 Task: Search one way flight ticket for 4 adults, 2 children, 2 infants in seat and 1 infant on lap in premium economy from Oakland: Oakland International Airport to Rock Springs: Southwest Wyoming Regional Airport (rock Springs Sweetwater County Airport) on 8-5-2023. Choice of flights is JetBlue. Number of bags: 2 carry on bags. Price is upto 79000. Outbound departure time preference is 8:30.
Action: Mouse moved to (279, 118)
Screenshot: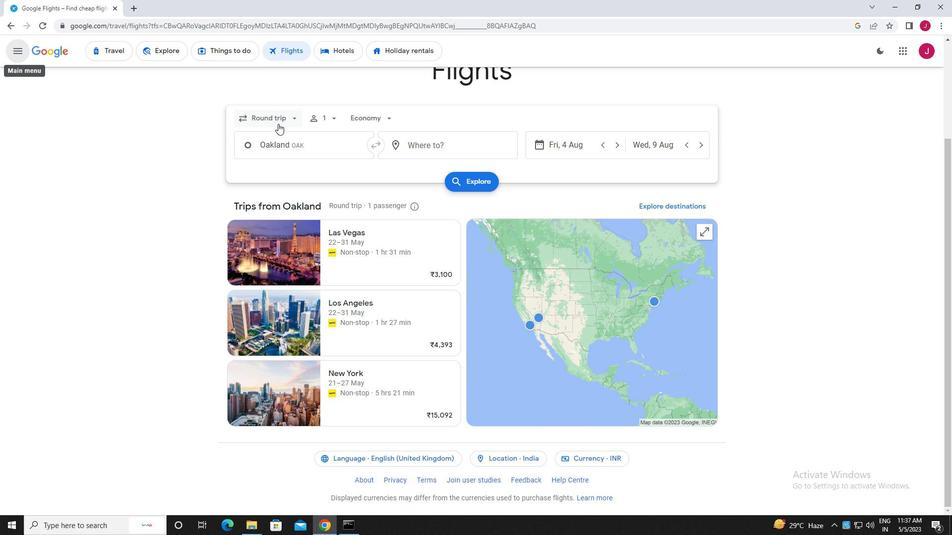 
Action: Mouse pressed left at (279, 118)
Screenshot: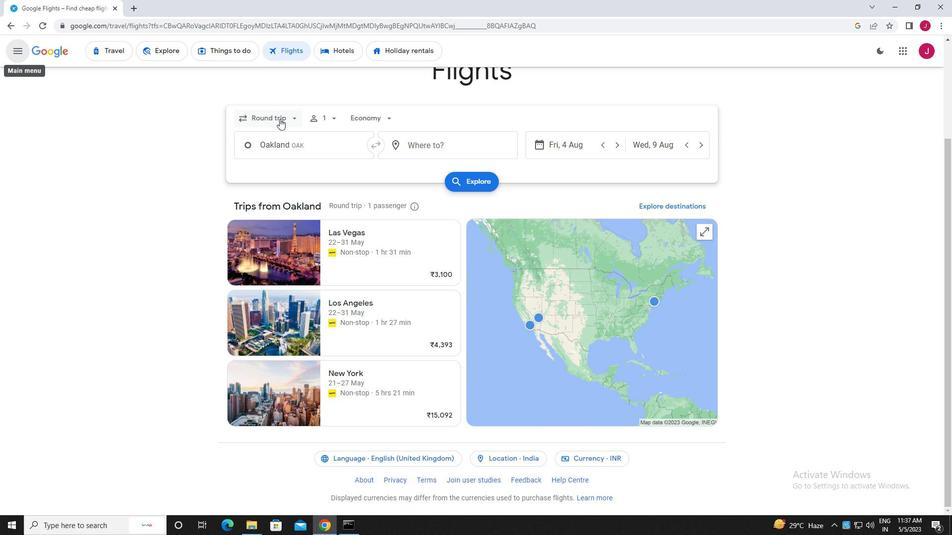 
Action: Mouse moved to (288, 161)
Screenshot: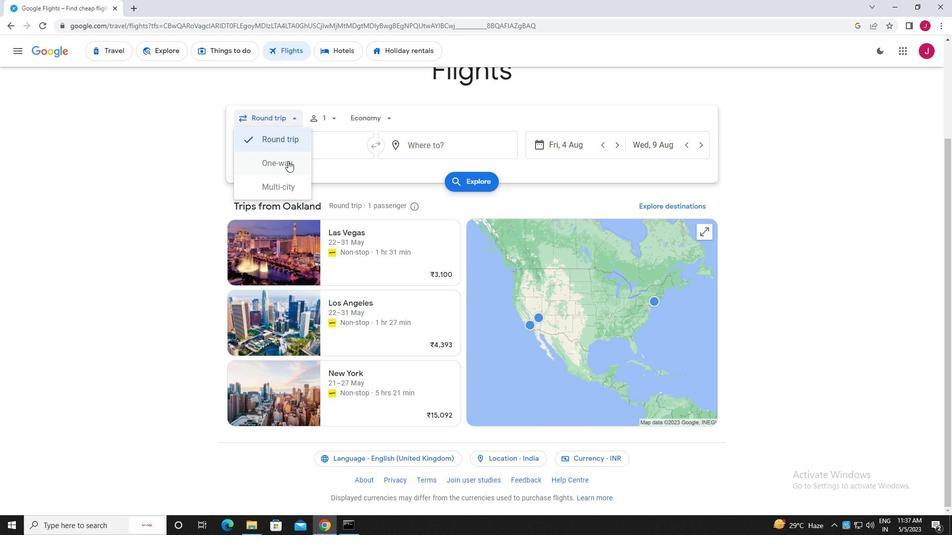 
Action: Mouse pressed left at (288, 161)
Screenshot: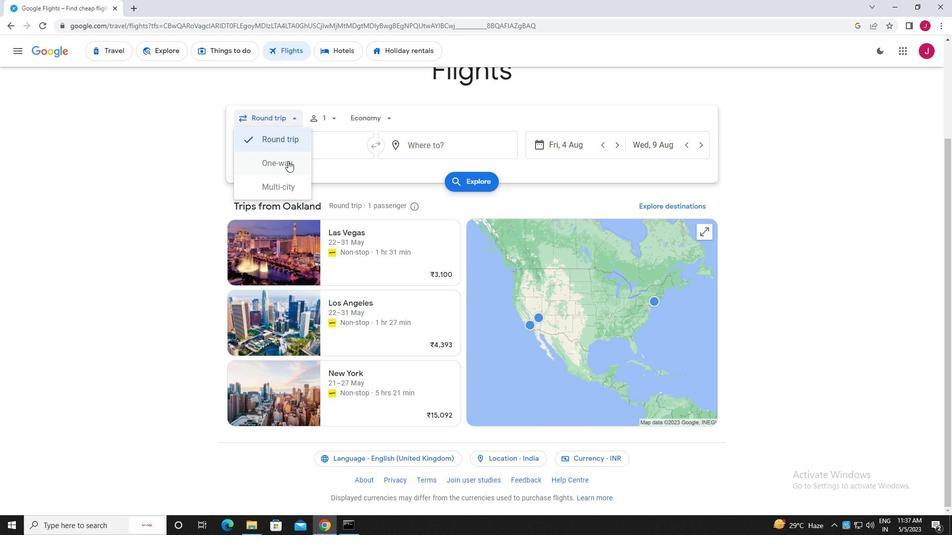 
Action: Mouse moved to (324, 117)
Screenshot: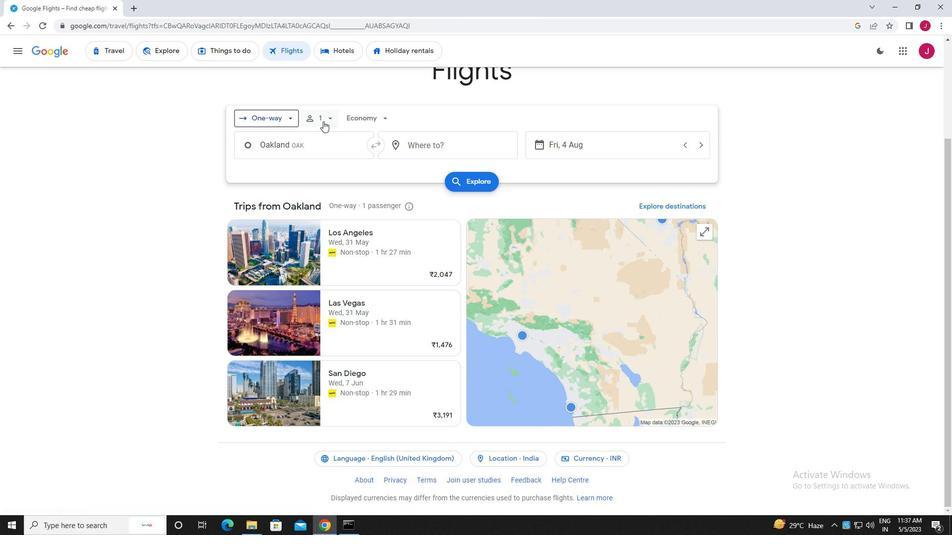 
Action: Mouse pressed left at (324, 117)
Screenshot: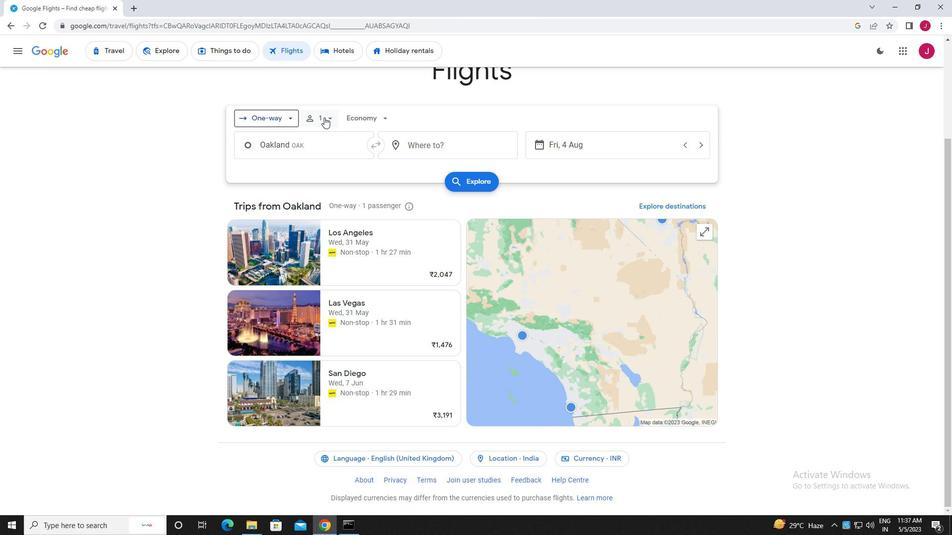 
Action: Mouse moved to (404, 142)
Screenshot: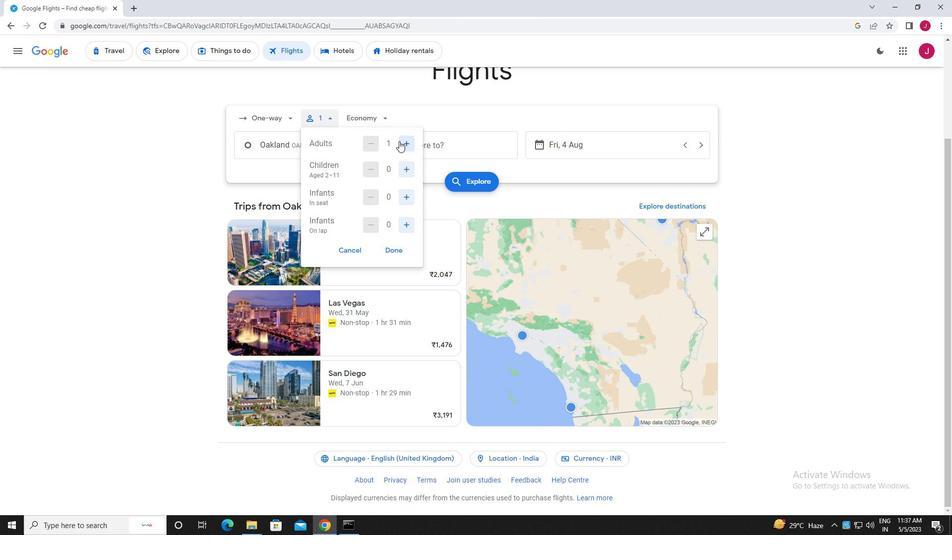 
Action: Mouse pressed left at (404, 142)
Screenshot: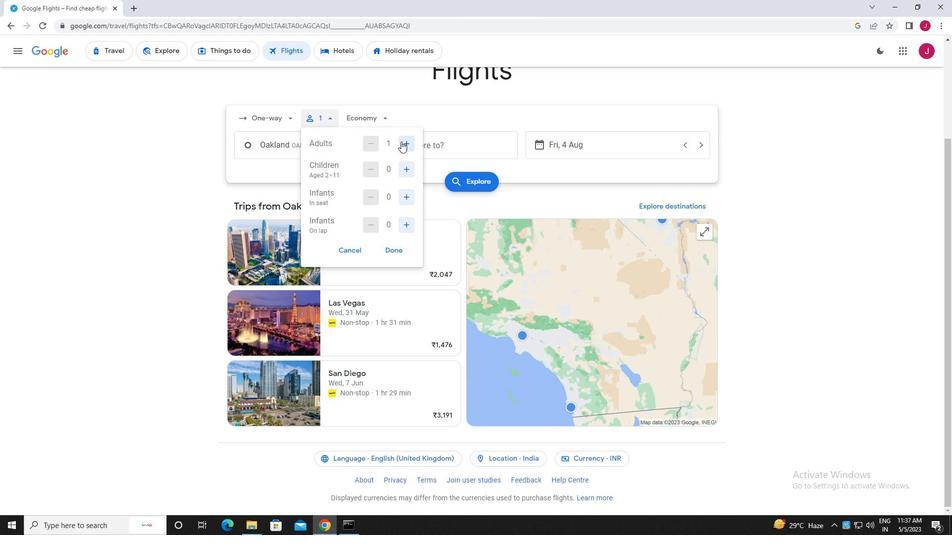 
Action: Mouse moved to (404, 142)
Screenshot: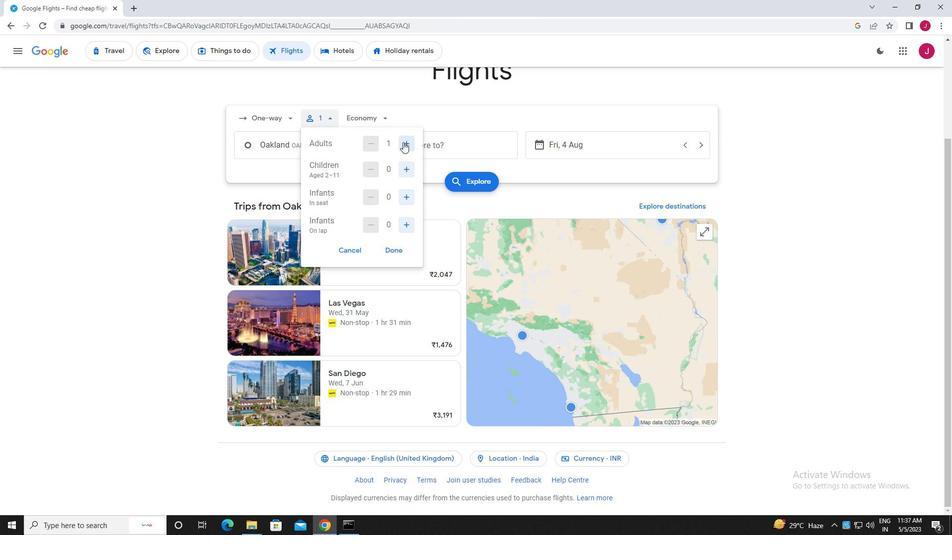 
Action: Mouse pressed left at (404, 142)
Screenshot: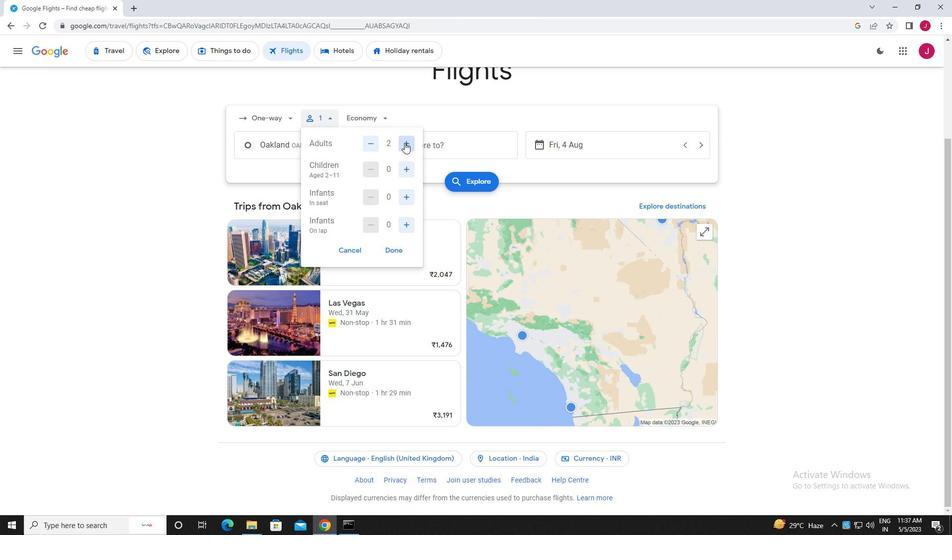 
Action: Mouse pressed left at (404, 142)
Screenshot: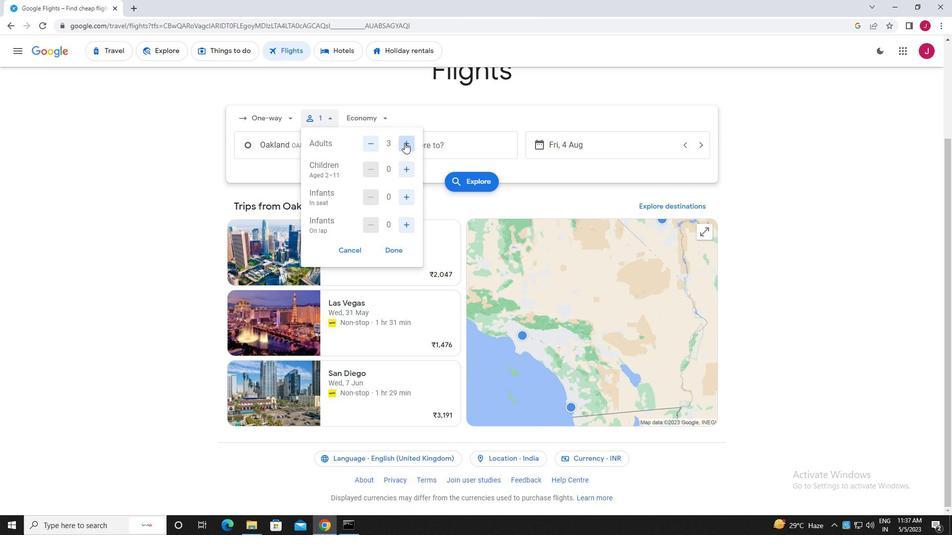 
Action: Mouse moved to (406, 169)
Screenshot: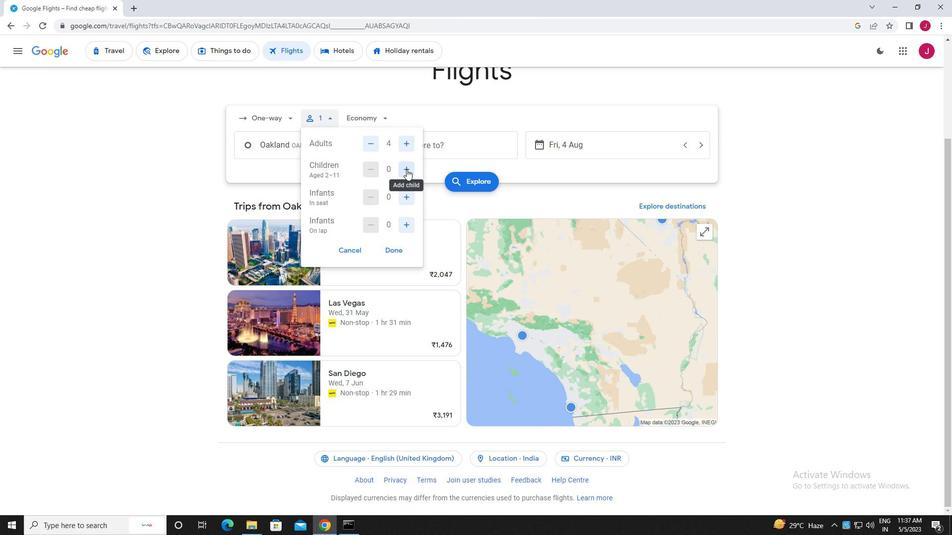 
Action: Mouse pressed left at (406, 169)
Screenshot: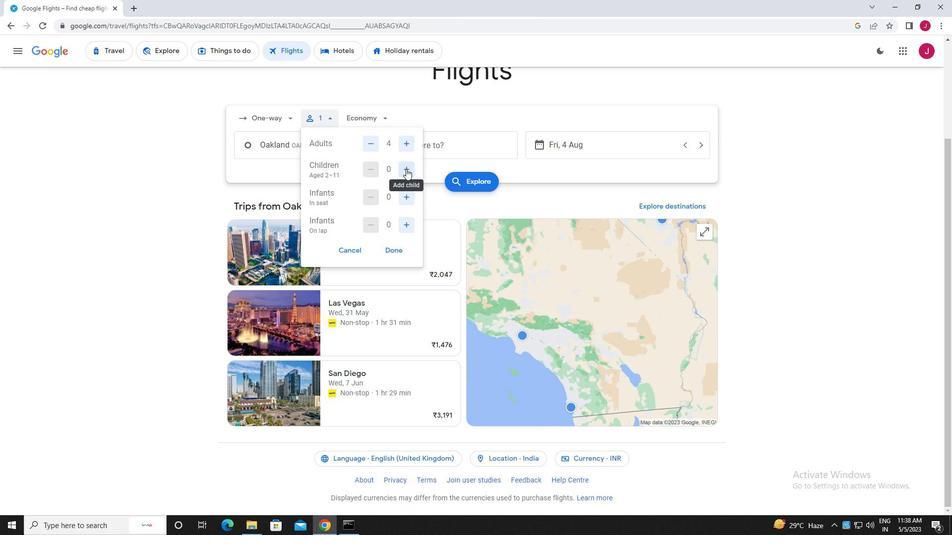 
Action: Mouse pressed left at (406, 169)
Screenshot: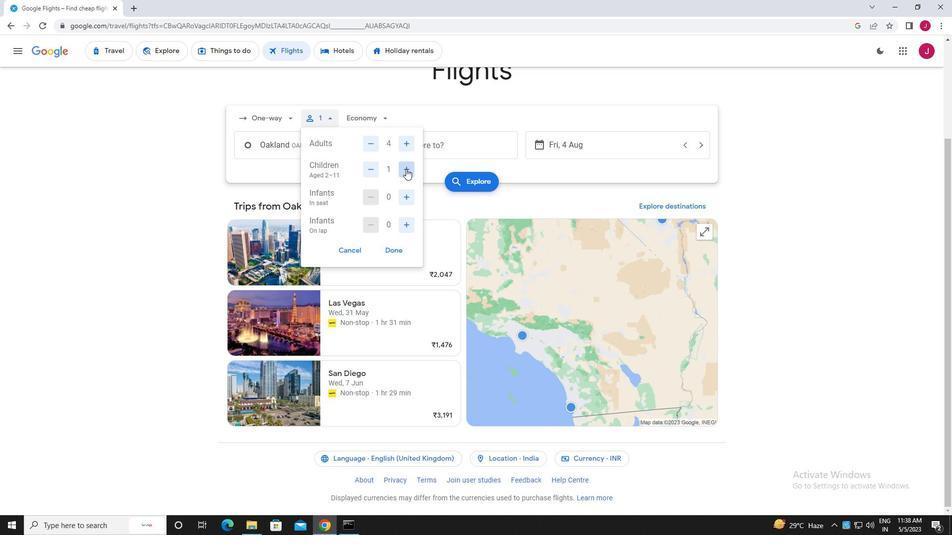 
Action: Mouse moved to (403, 194)
Screenshot: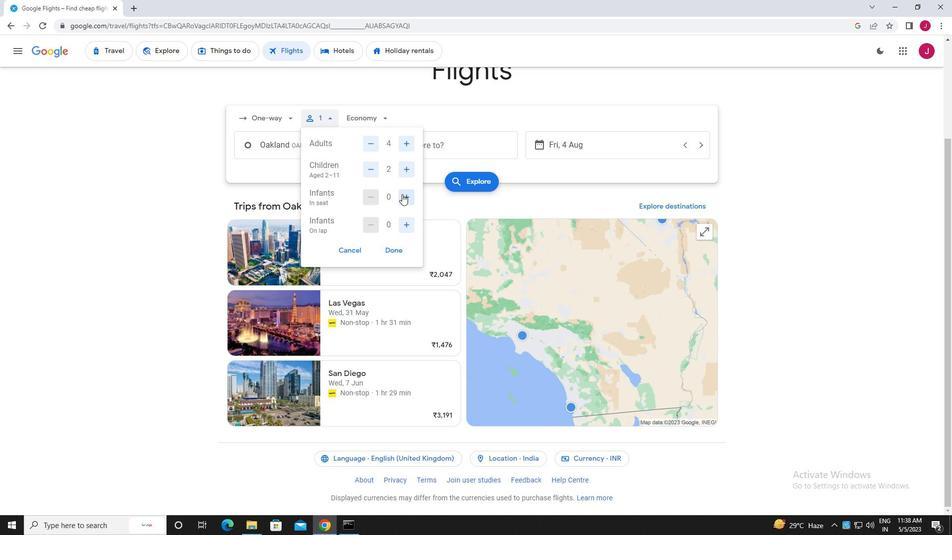 
Action: Mouse pressed left at (403, 194)
Screenshot: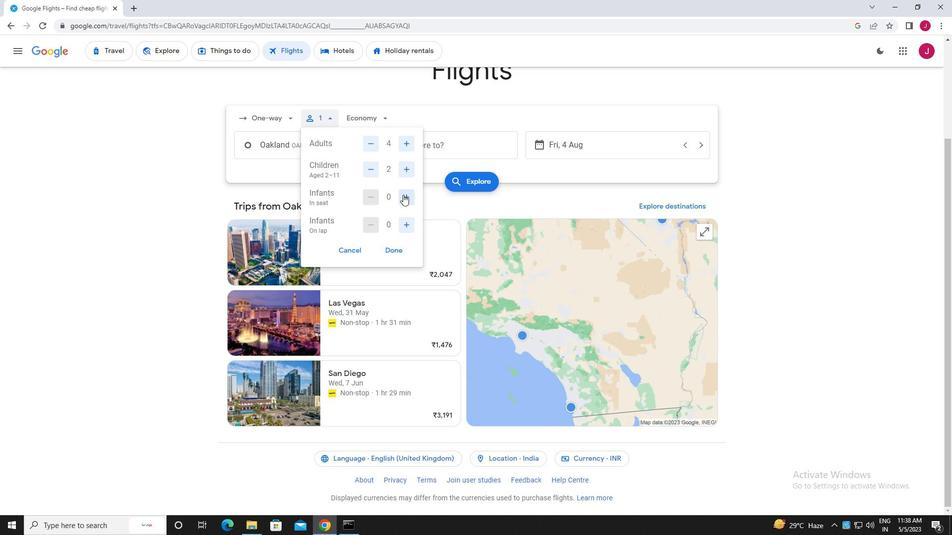 
Action: Mouse pressed left at (403, 194)
Screenshot: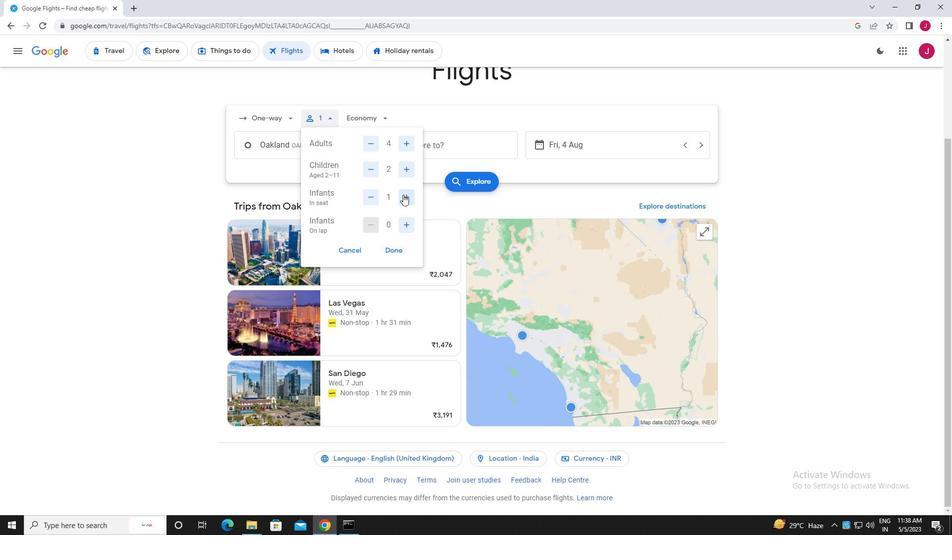 
Action: Mouse moved to (407, 224)
Screenshot: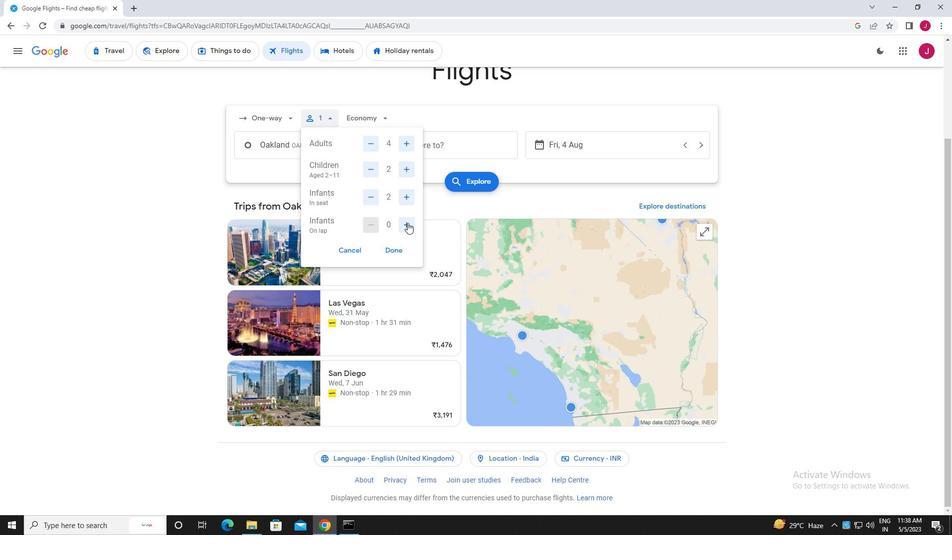 
Action: Mouse pressed left at (407, 224)
Screenshot: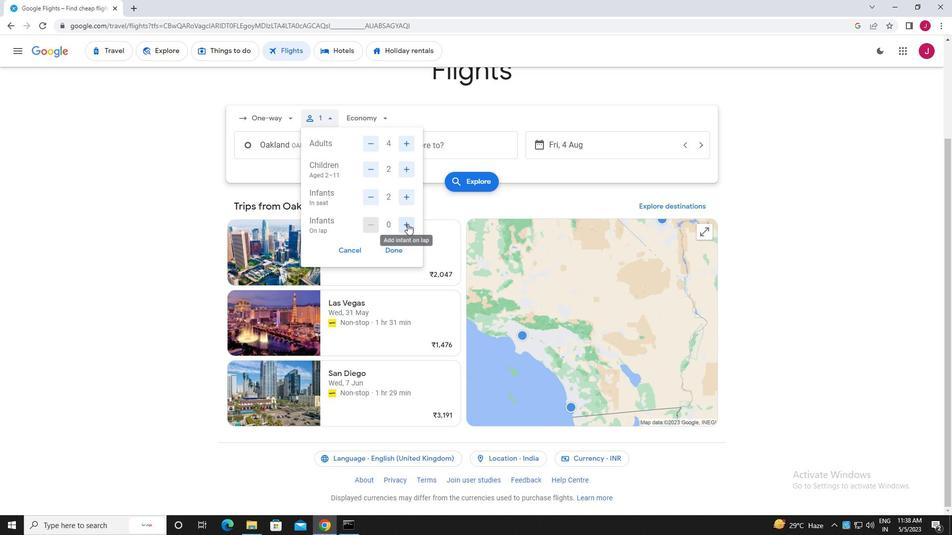 
Action: Mouse moved to (394, 248)
Screenshot: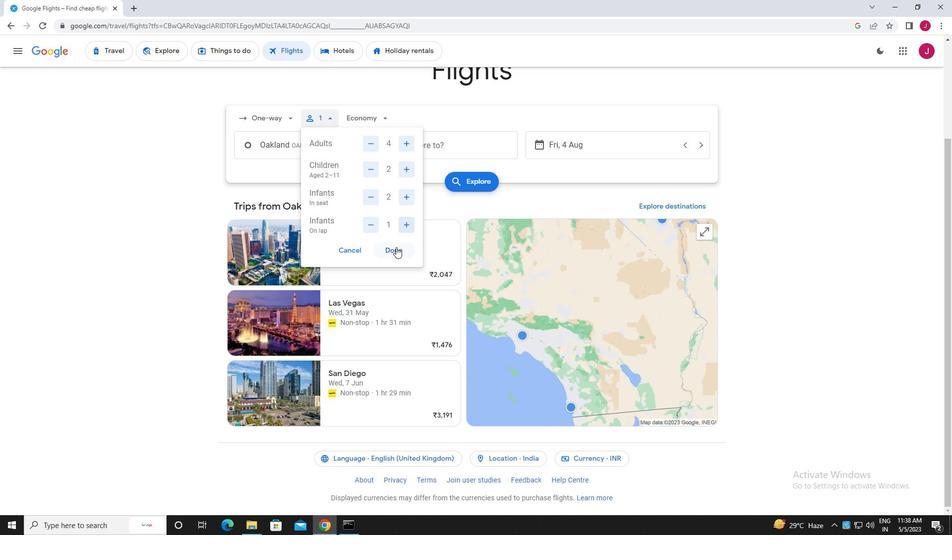 
Action: Mouse pressed left at (394, 248)
Screenshot: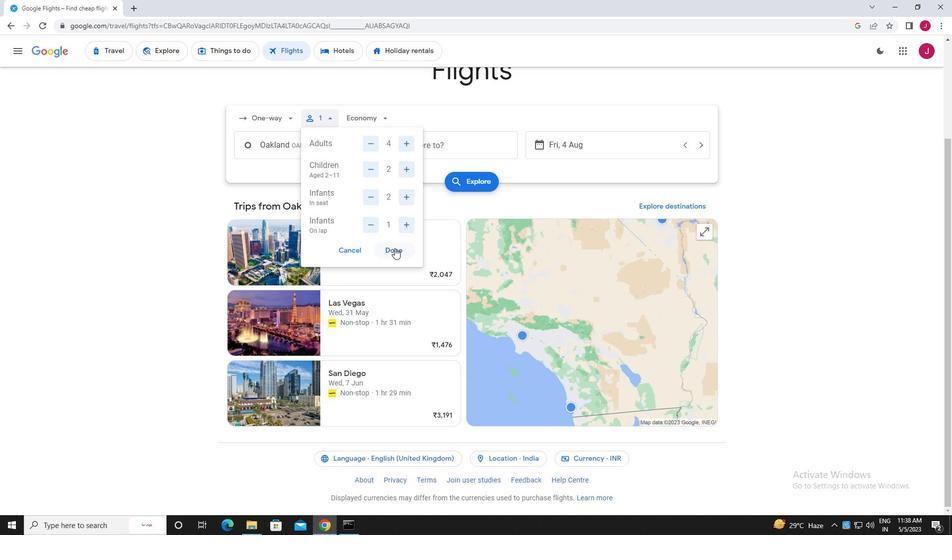 
Action: Mouse moved to (371, 120)
Screenshot: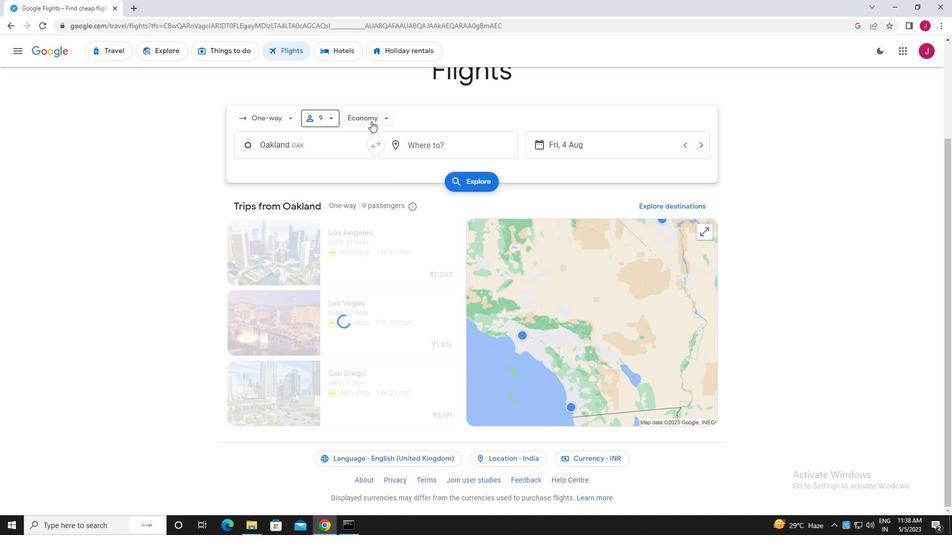 
Action: Mouse pressed left at (371, 120)
Screenshot: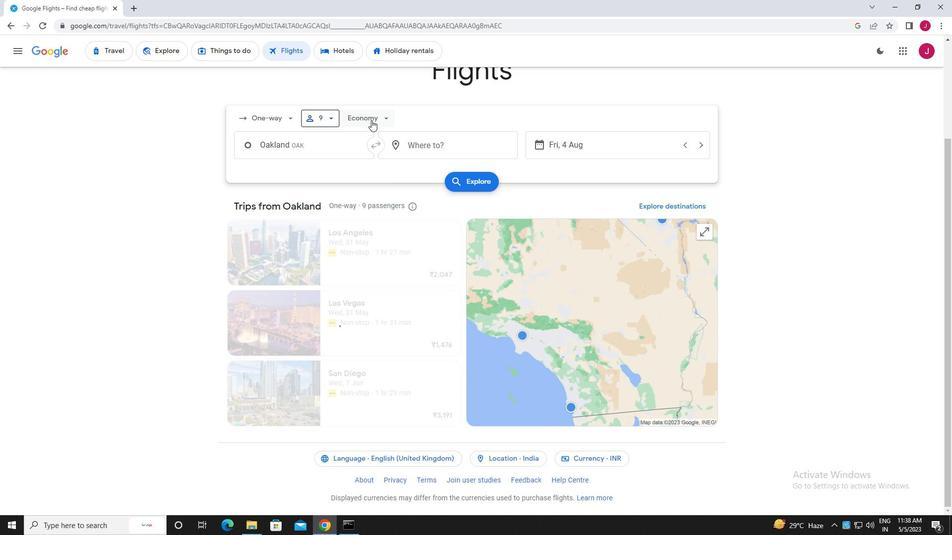 
Action: Mouse moved to (405, 160)
Screenshot: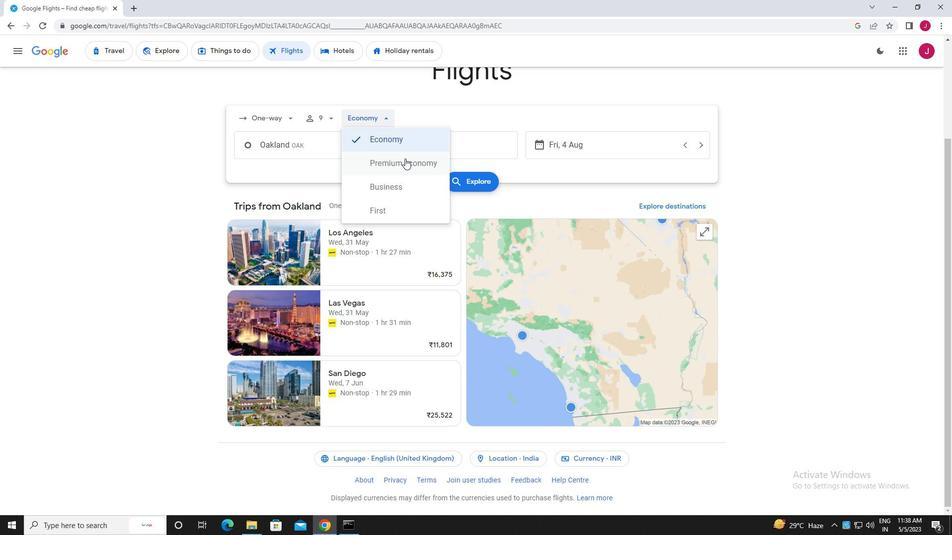 
Action: Mouse pressed left at (405, 160)
Screenshot: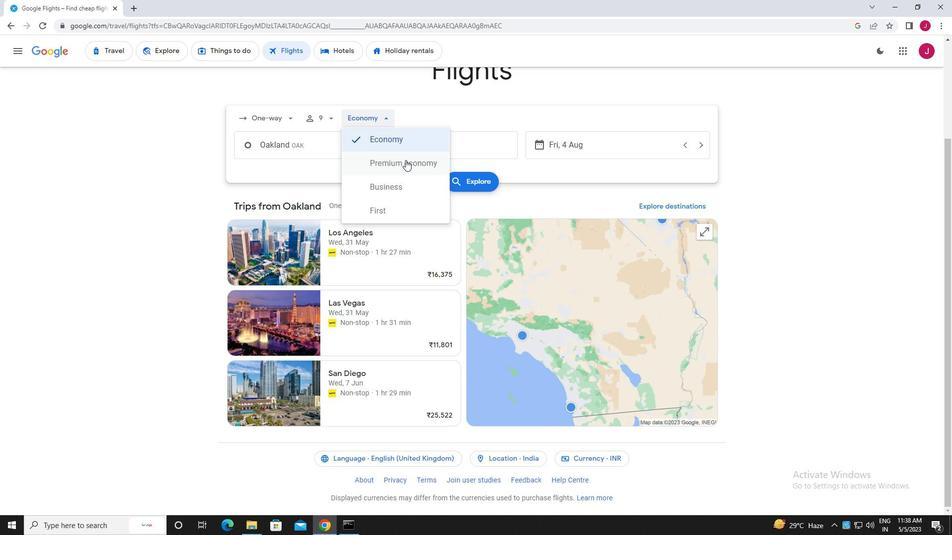 
Action: Mouse moved to (335, 144)
Screenshot: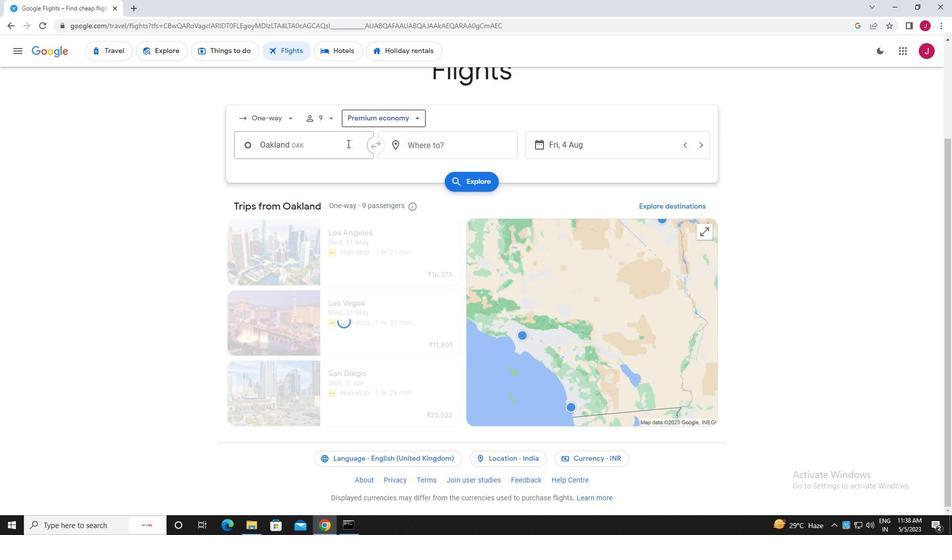 
Action: Mouse pressed left at (335, 144)
Screenshot: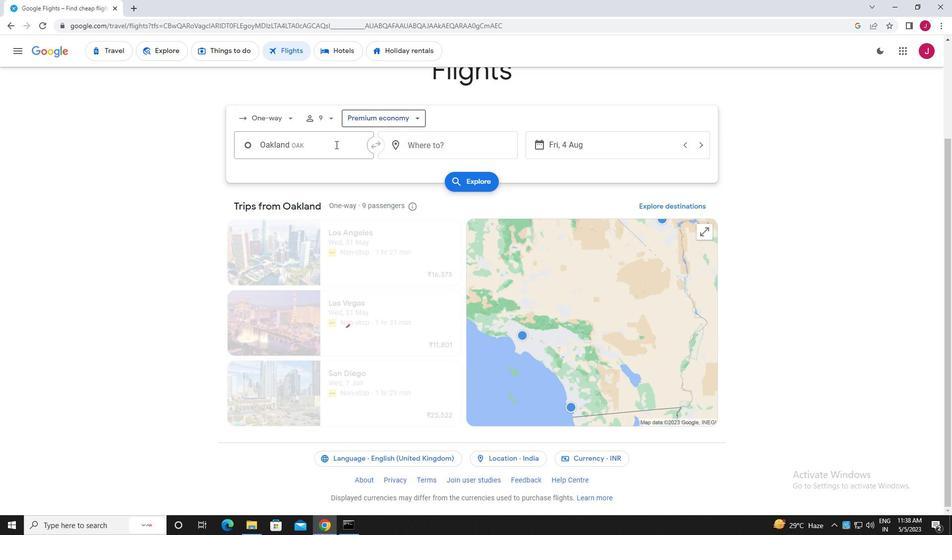 
Action: Mouse moved to (333, 143)
Screenshot: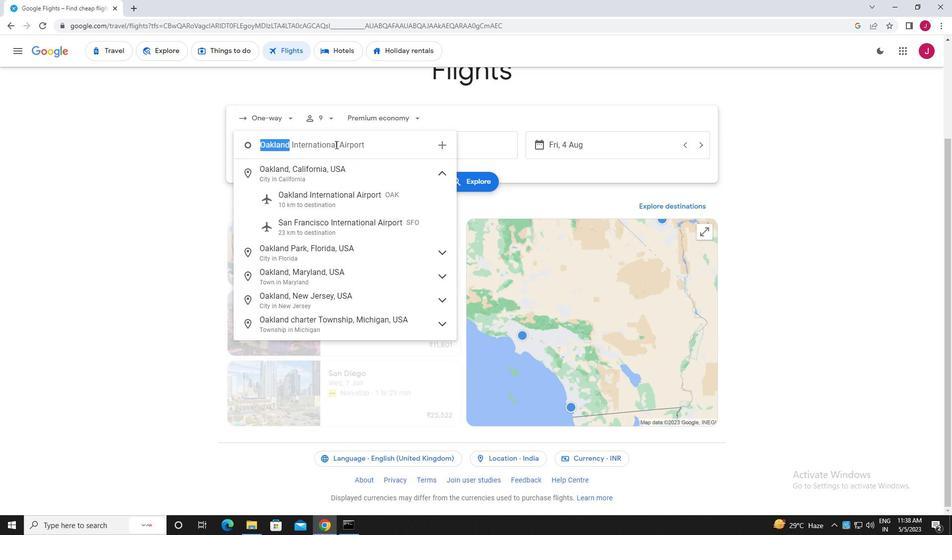 
Action: Key pressed oakland
Screenshot: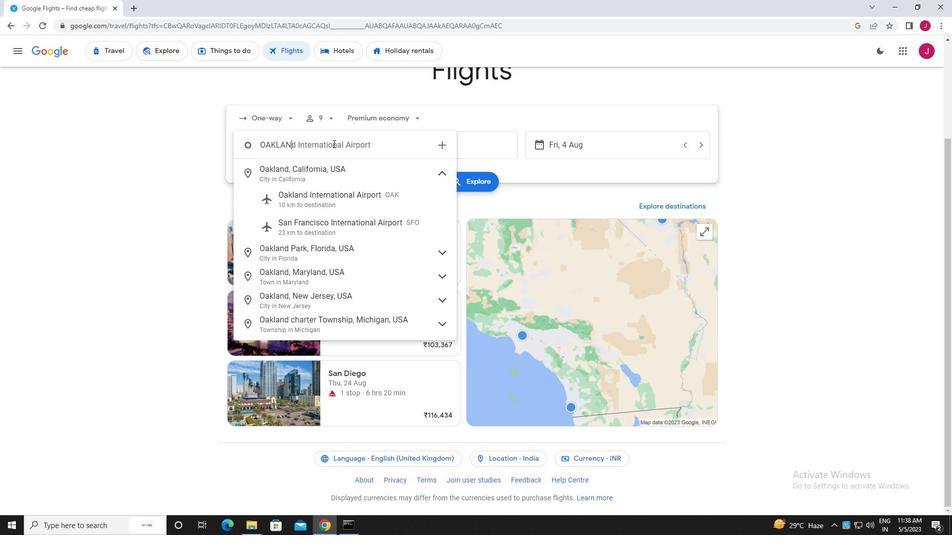 
Action: Mouse moved to (334, 197)
Screenshot: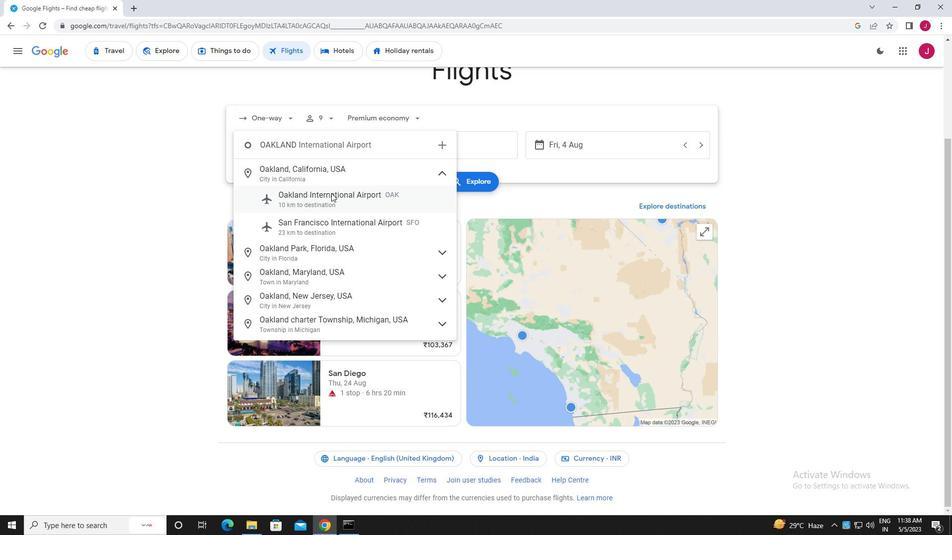 
Action: Mouse pressed left at (334, 197)
Screenshot: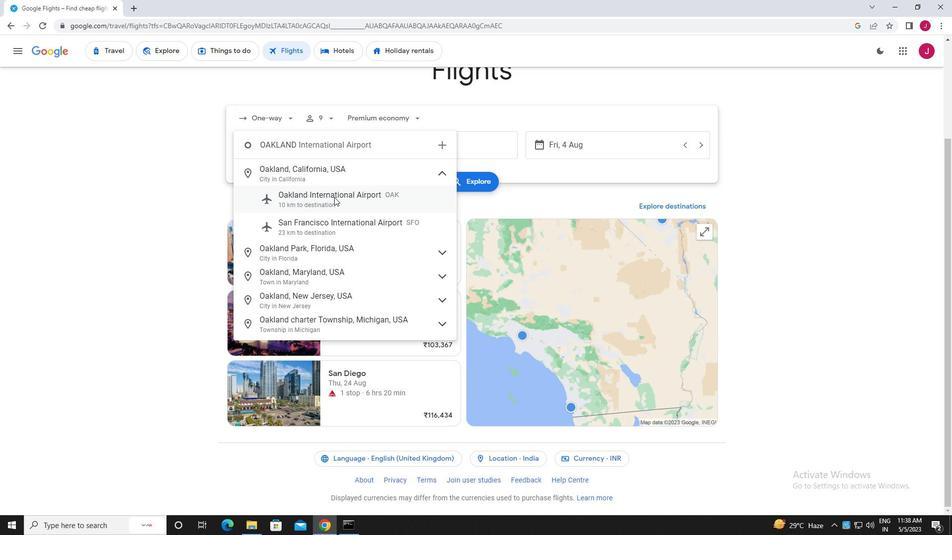 
Action: Mouse moved to (439, 147)
Screenshot: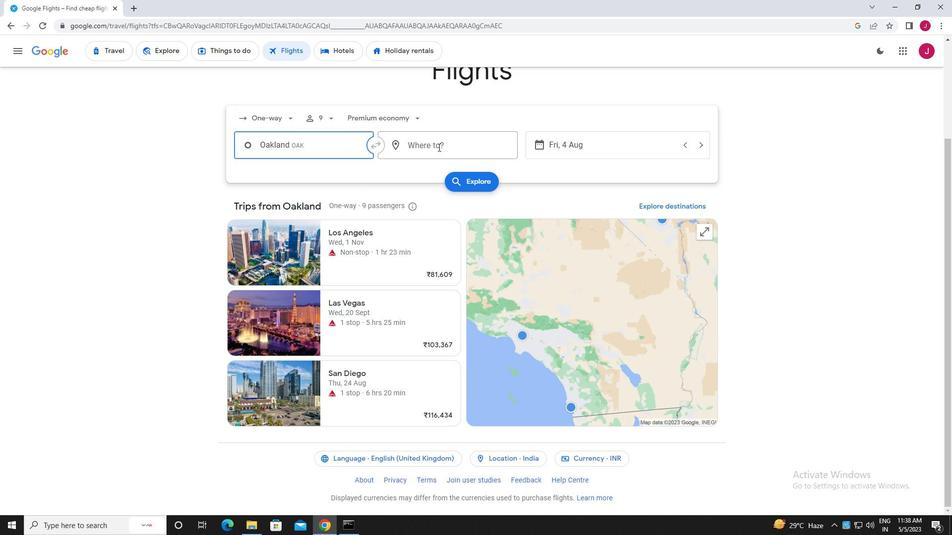 
Action: Mouse pressed left at (439, 147)
Screenshot: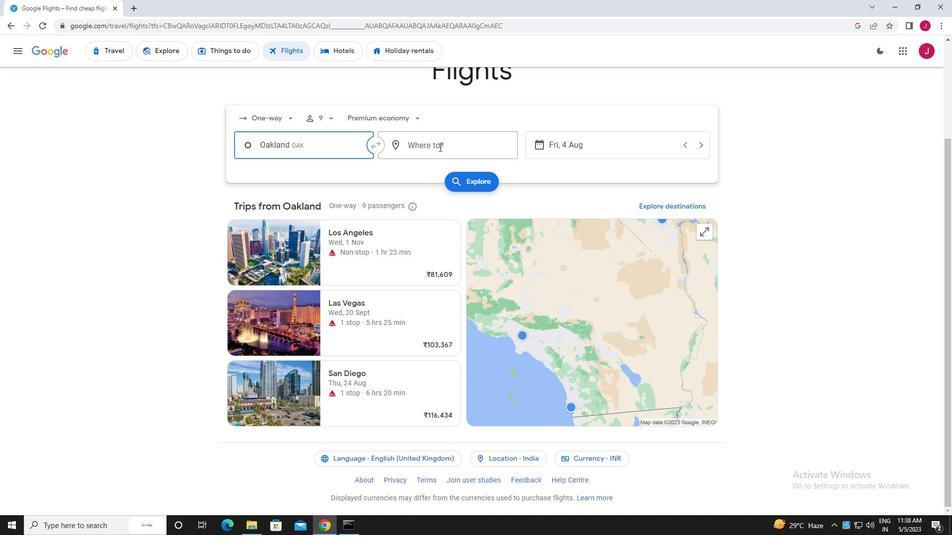 
Action: Mouse moved to (439, 147)
Screenshot: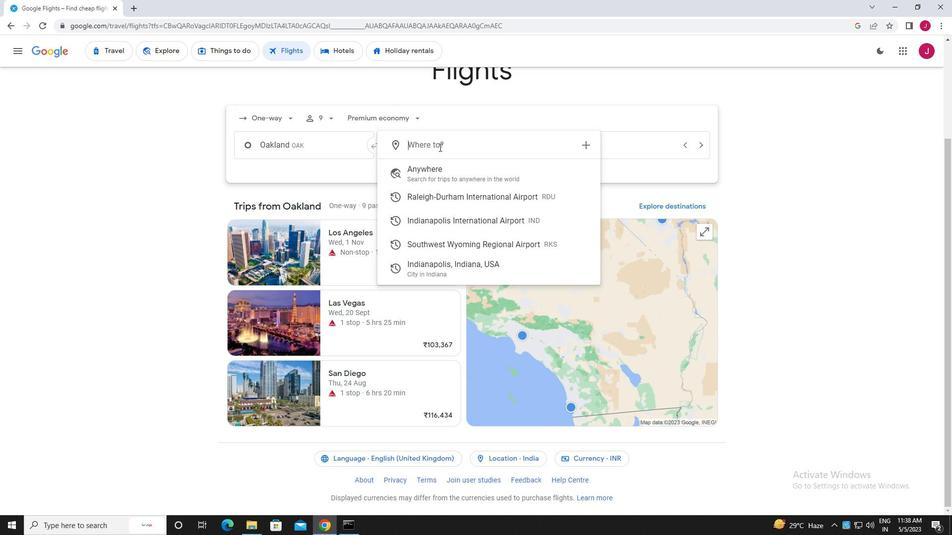 
Action: Key pressed rock<Key.space>spring
Screenshot: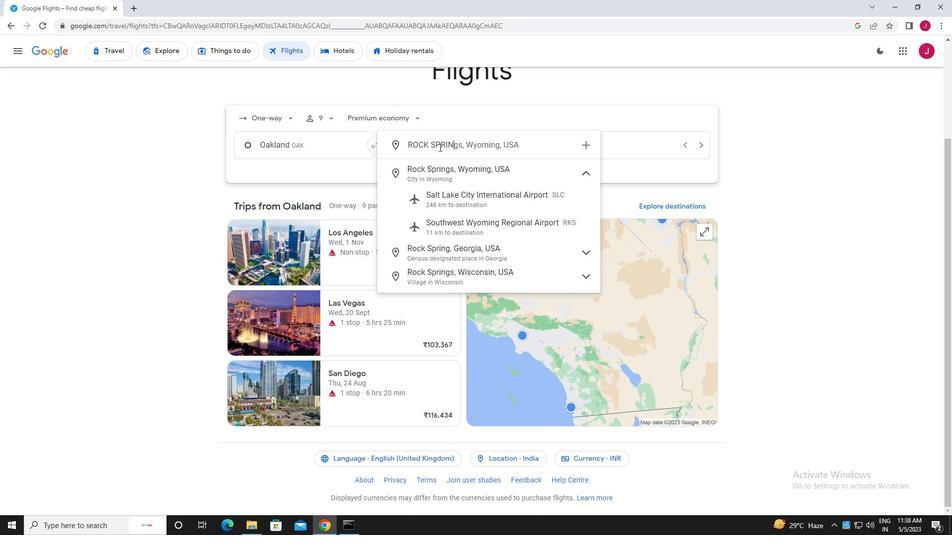 
Action: Mouse moved to (480, 226)
Screenshot: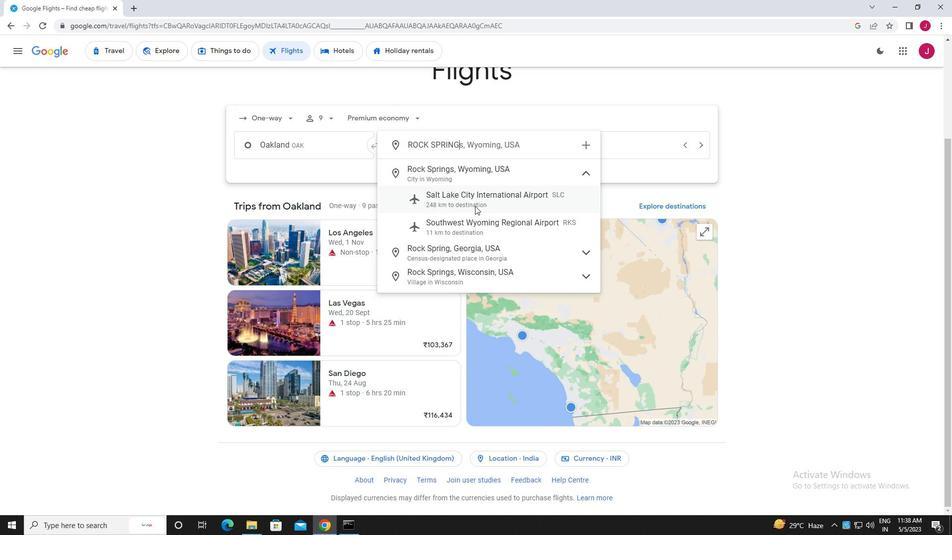 
Action: Mouse pressed left at (480, 226)
Screenshot: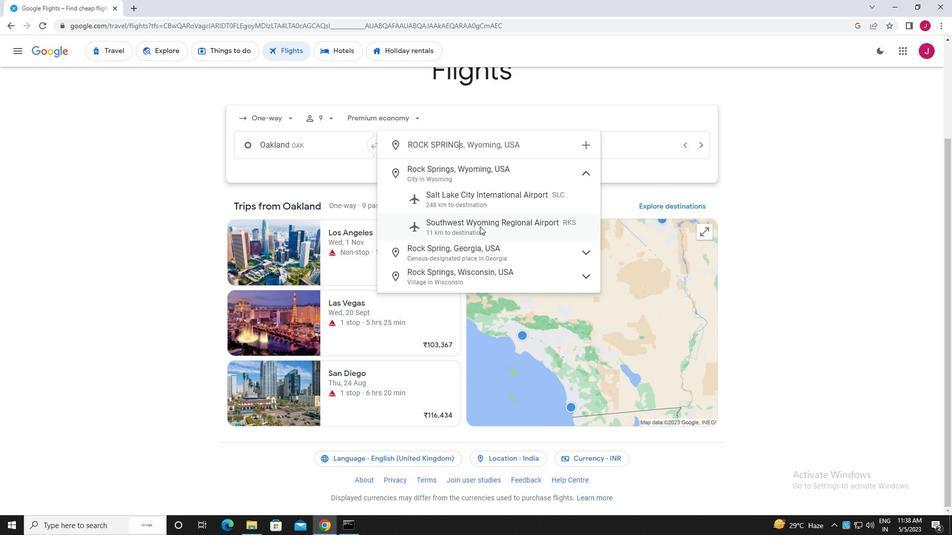 
Action: Mouse moved to (579, 150)
Screenshot: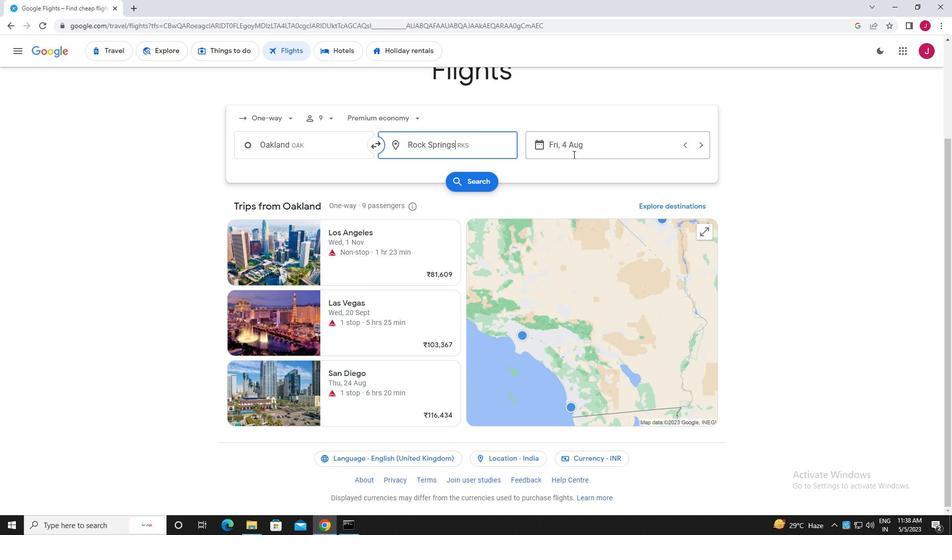 
Action: Mouse pressed left at (579, 150)
Screenshot: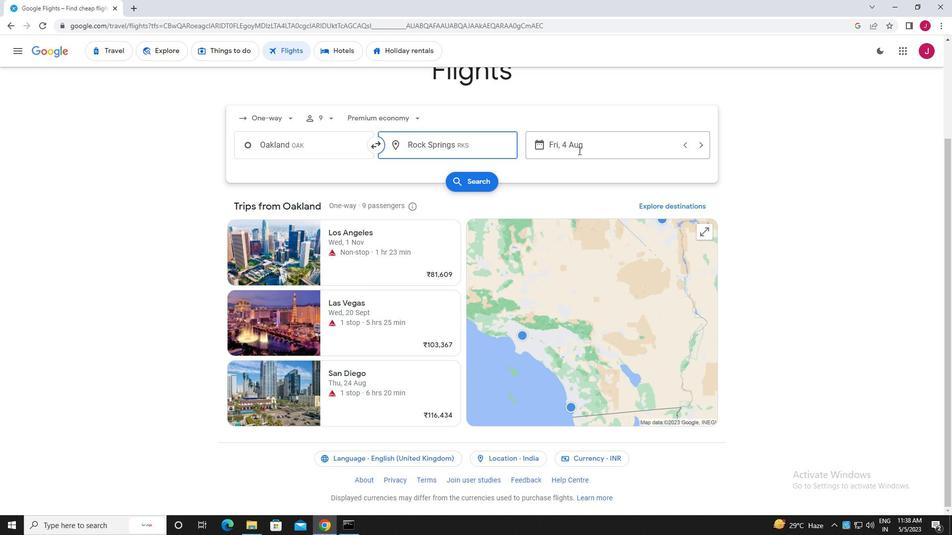 
Action: Mouse moved to (497, 225)
Screenshot: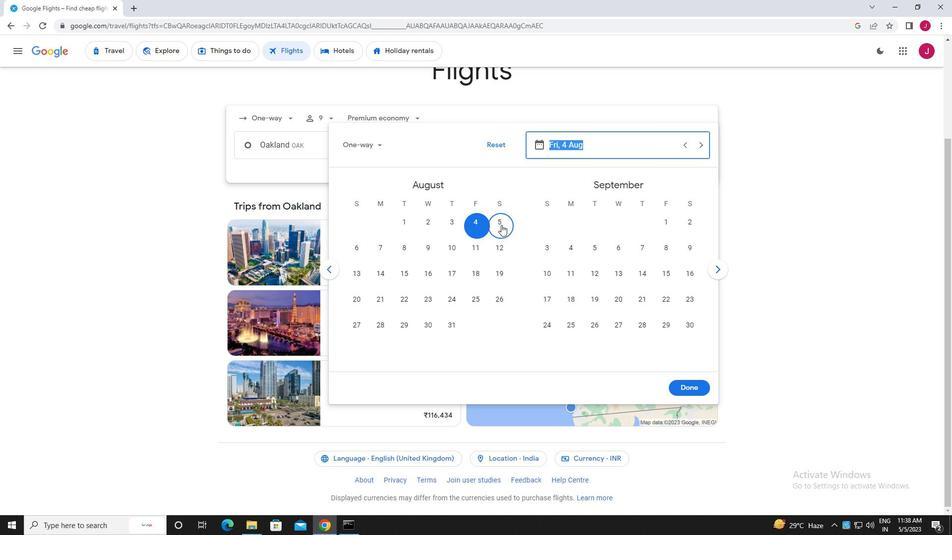 
Action: Mouse pressed left at (497, 225)
Screenshot: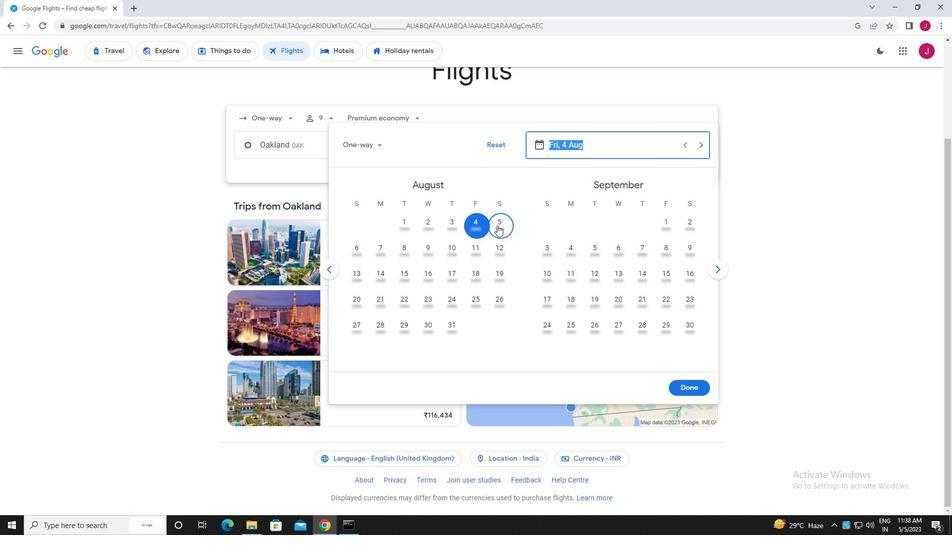 
Action: Mouse moved to (687, 389)
Screenshot: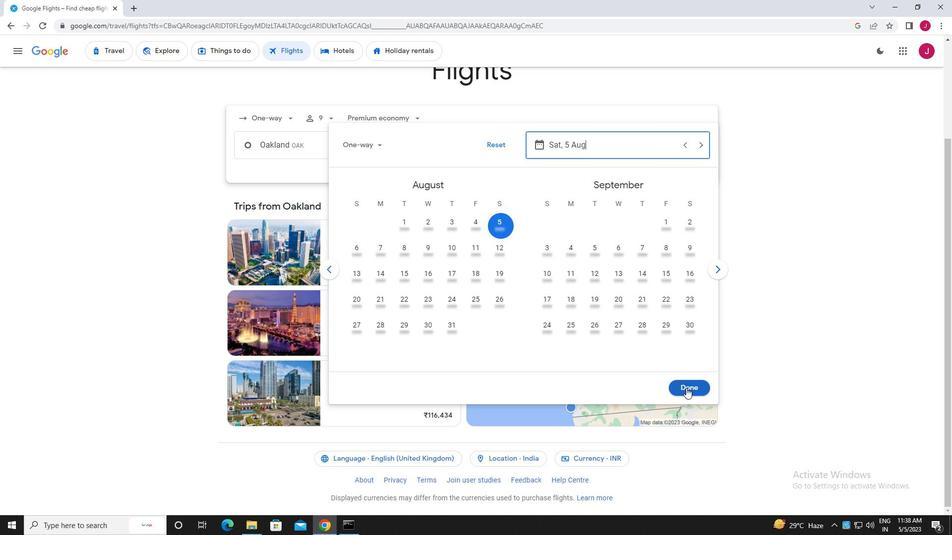 
Action: Mouse pressed left at (687, 389)
Screenshot: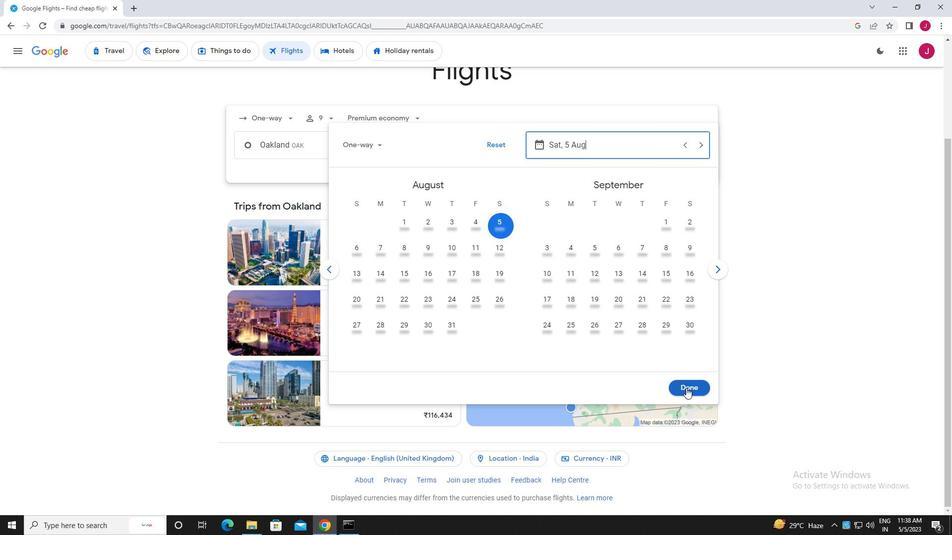 
Action: Mouse moved to (480, 182)
Screenshot: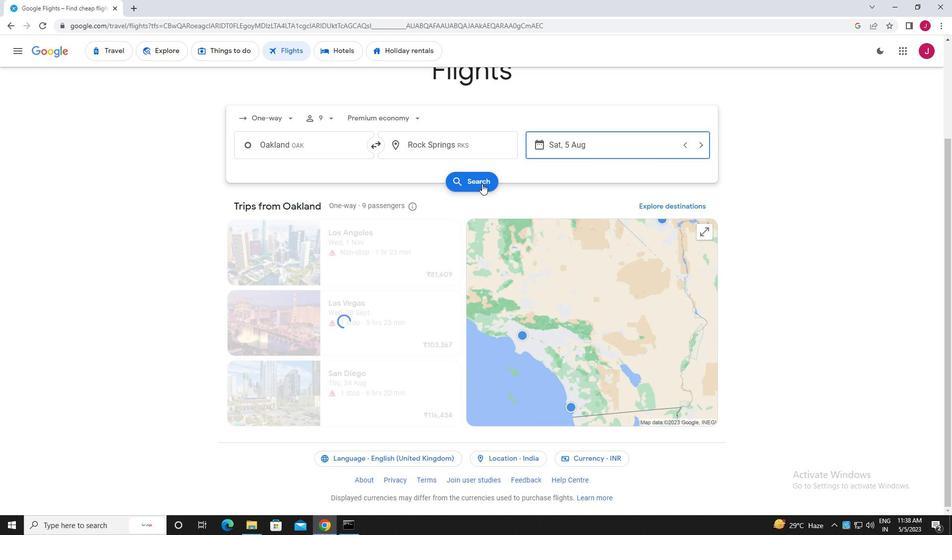 
Action: Mouse pressed left at (480, 182)
Screenshot: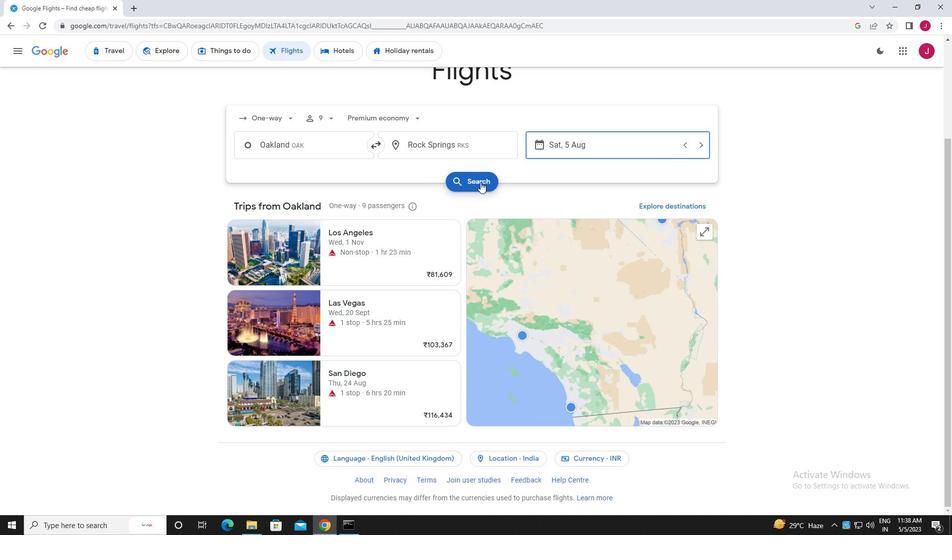 
Action: Mouse moved to (256, 140)
Screenshot: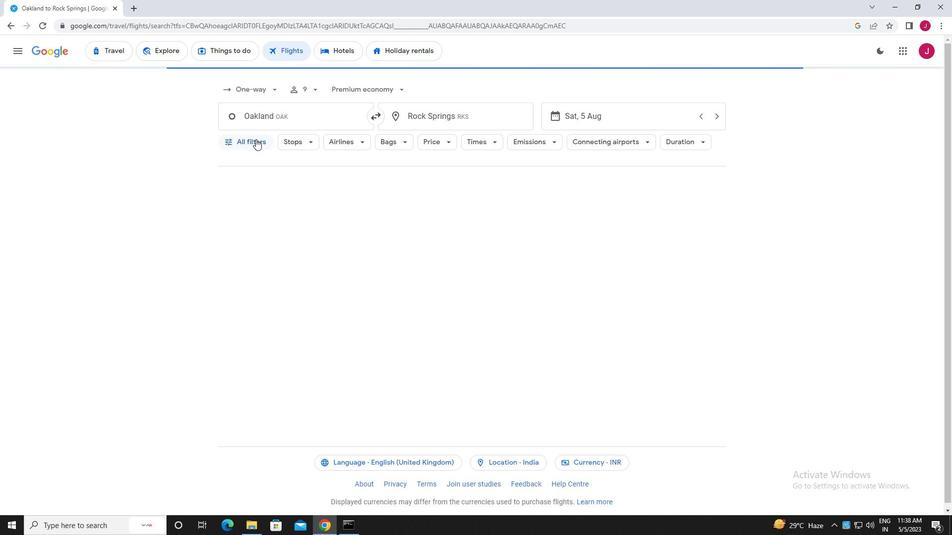 
Action: Mouse pressed left at (256, 140)
Screenshot: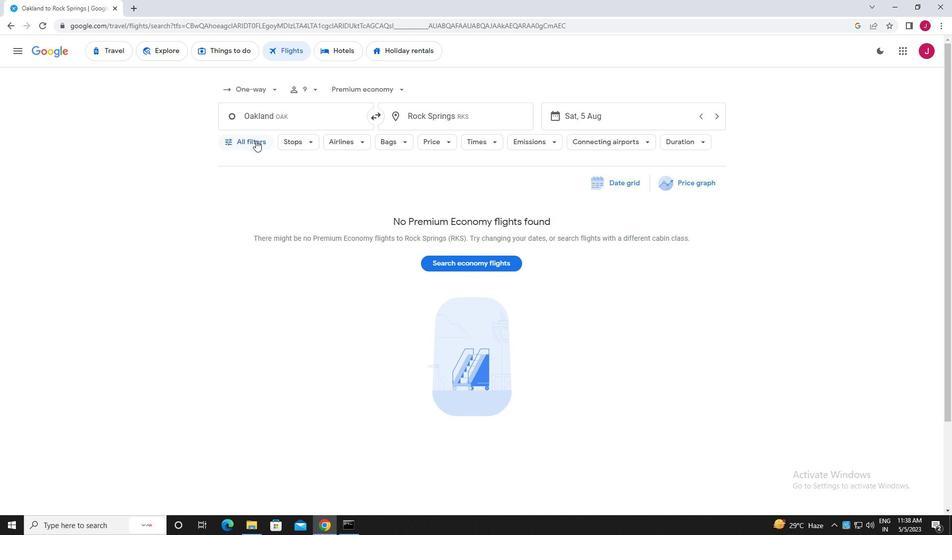 
Action: Mouse moved to (305, 191)
Screenshot: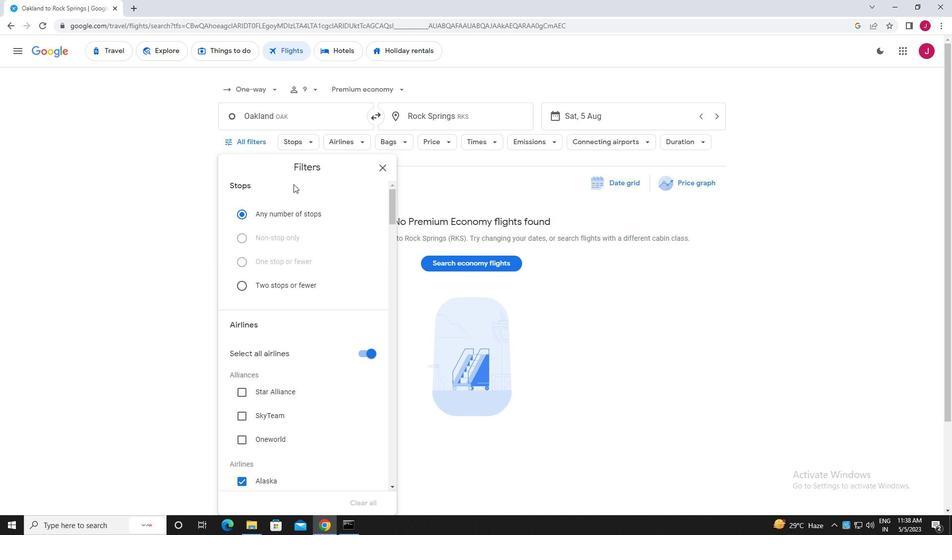 
Action: Mouse scrolled (305, 191) with delta (0, 0)
Screenshot: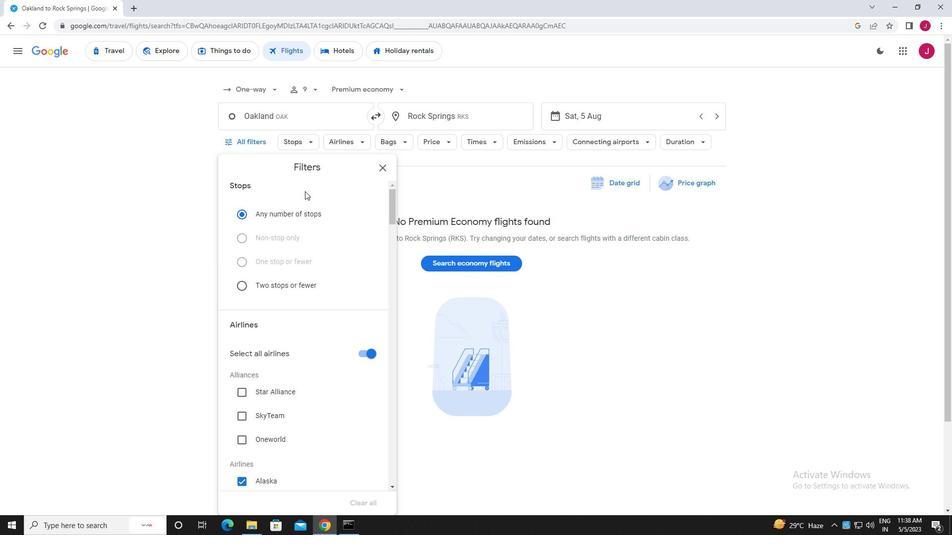 
Action: Mouse scrolled (305, 191) with delta (0, 0)
Screenshot: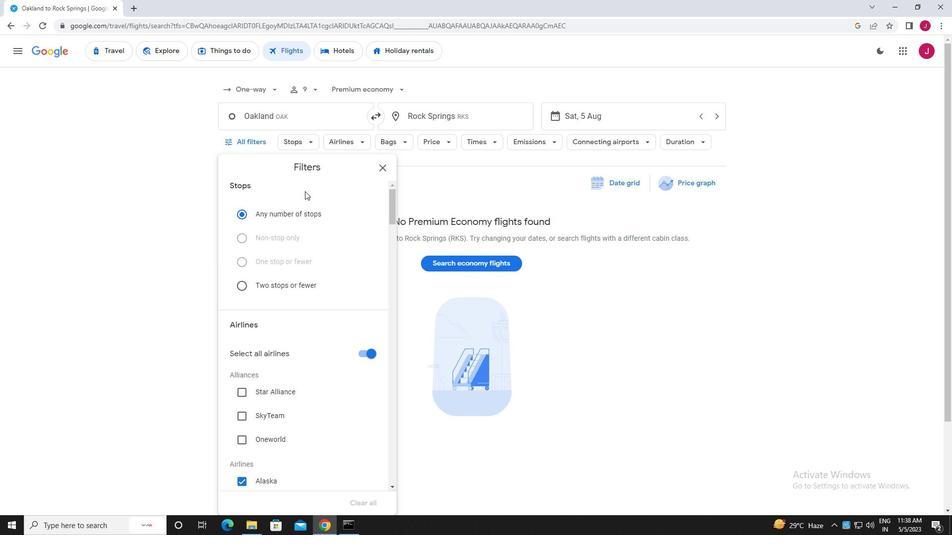 
Action: Mouse moved to (367, 255)
Screenshot: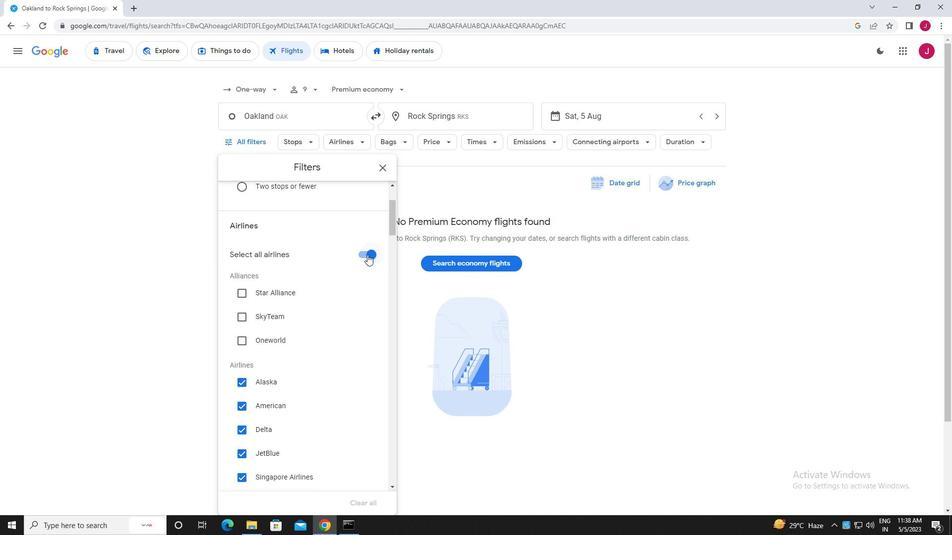 
Action: Mouse pressed left at (367, 255)
Screenshot: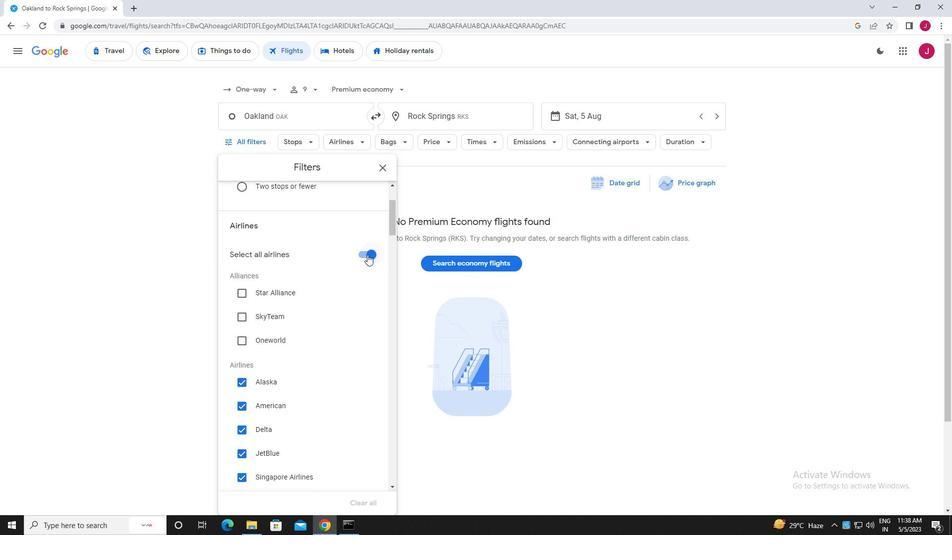 
Action: Mouse moved to (322, 237)
Screenshot: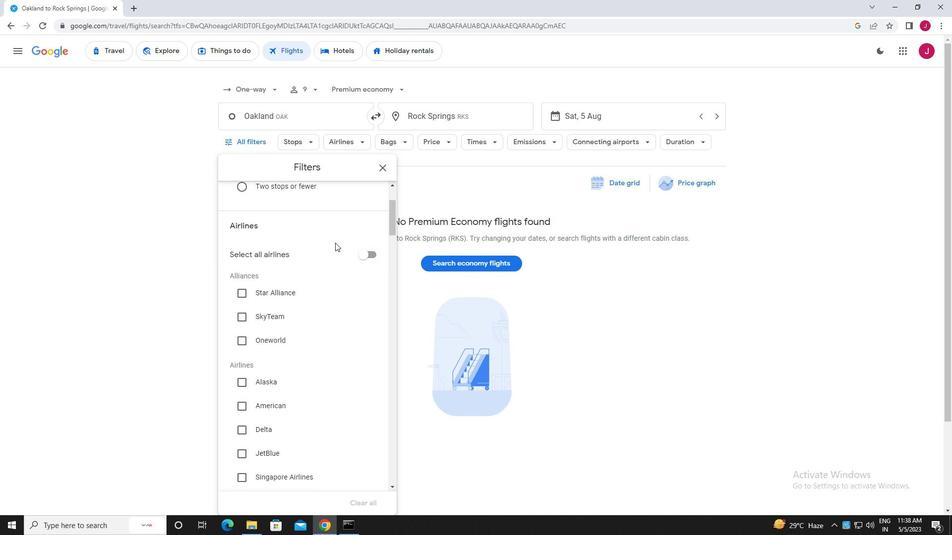 
Action: Mouse scrolled (322, 237) with delta (0, 0)
Screenshot: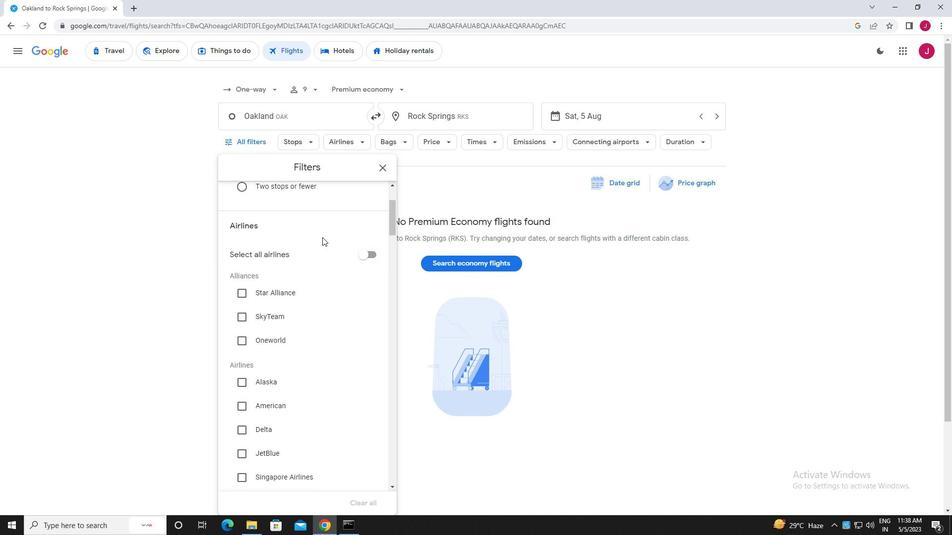 
Action: Mouse scrolled (322, 237) with delta (0, 0)
Screenshot: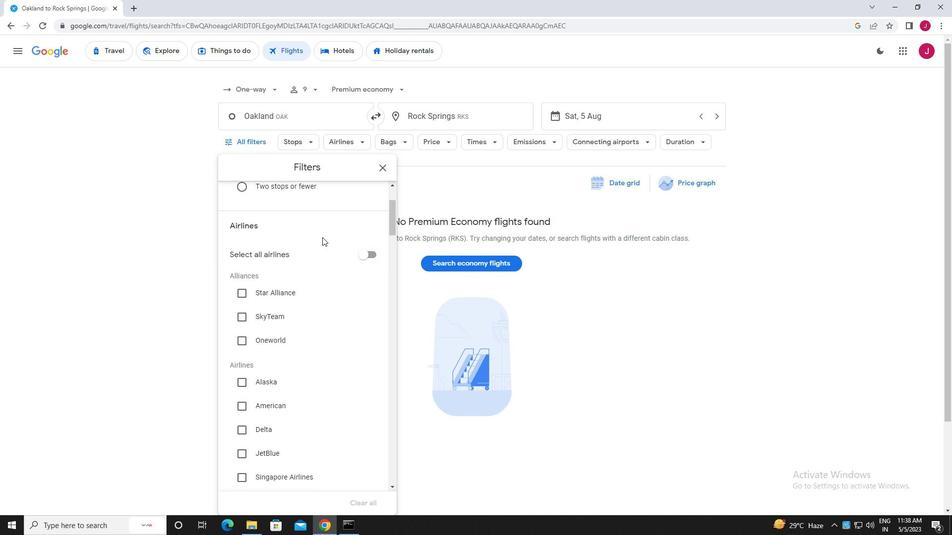 
Action: Mouse moved to (241, 354)
Screenshot: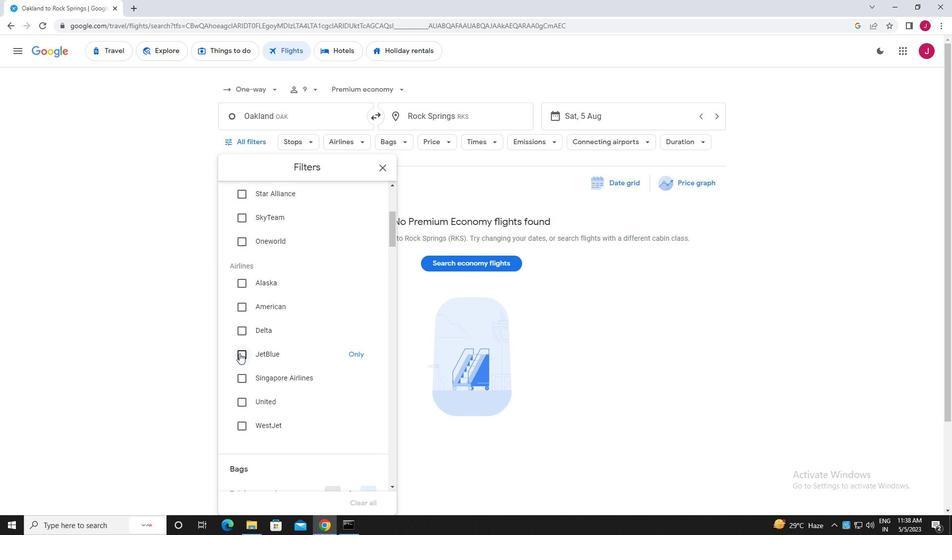 
Action: Mouse pressed left at (241, 354)
Screenshot: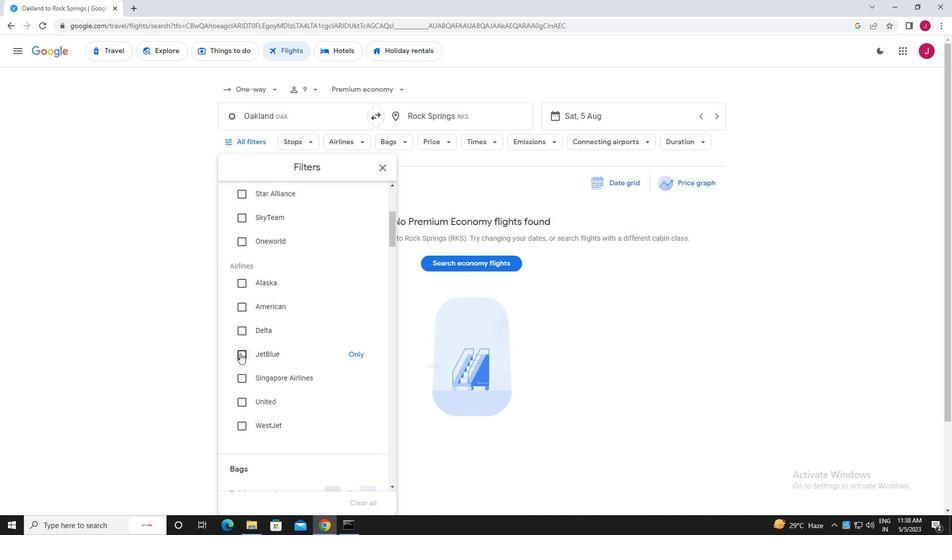 
Action: Mouse moved to (285, 314)
Screenshot: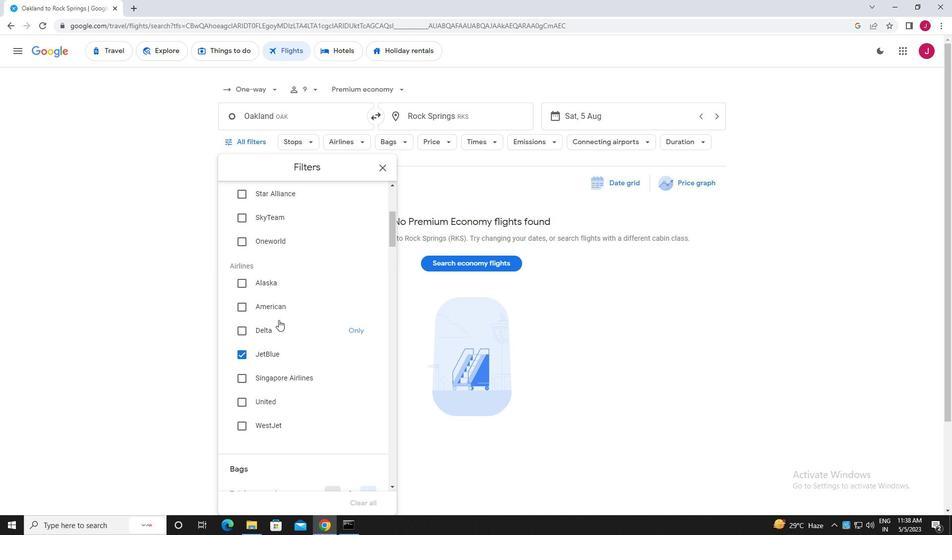 
Action: Mouse scrolled (285, 314) with delta (0, 0)
Screenshot: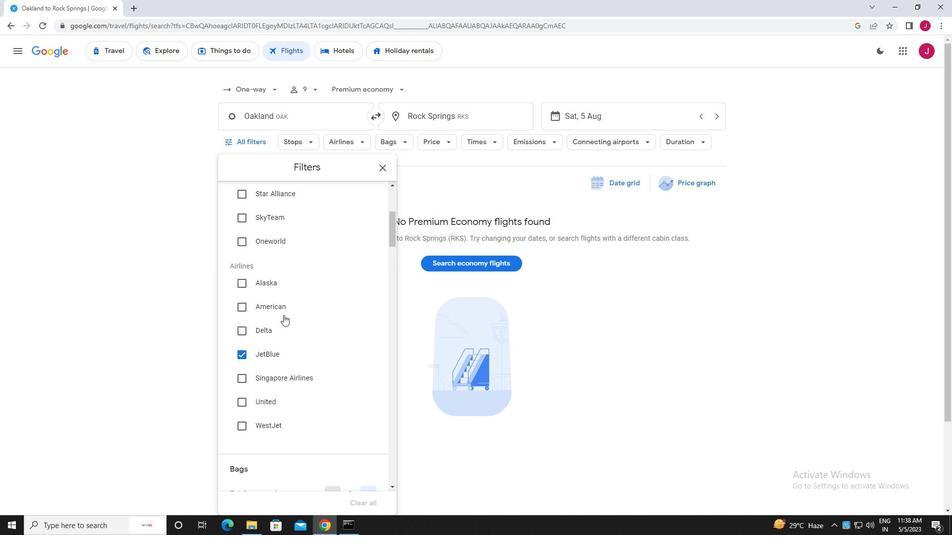 
Action: Mouse scrolled (285, 314) with delta (0, 0)
Screenshot: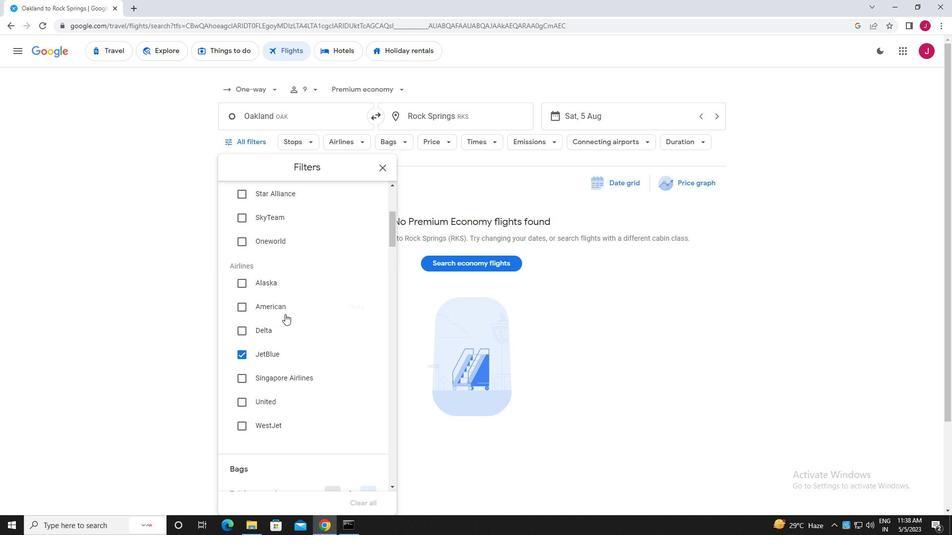 
Action: Mouse scrolled (285, 314) with delta (0, 0)
Screenshot: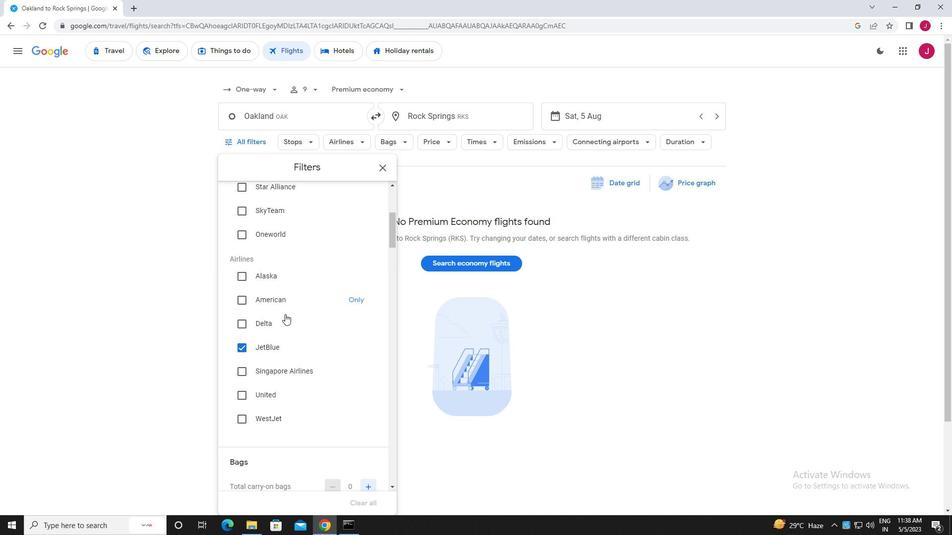 
Action: Mouse scrolled (285, 314) with delta (0, 0)
Screenshot: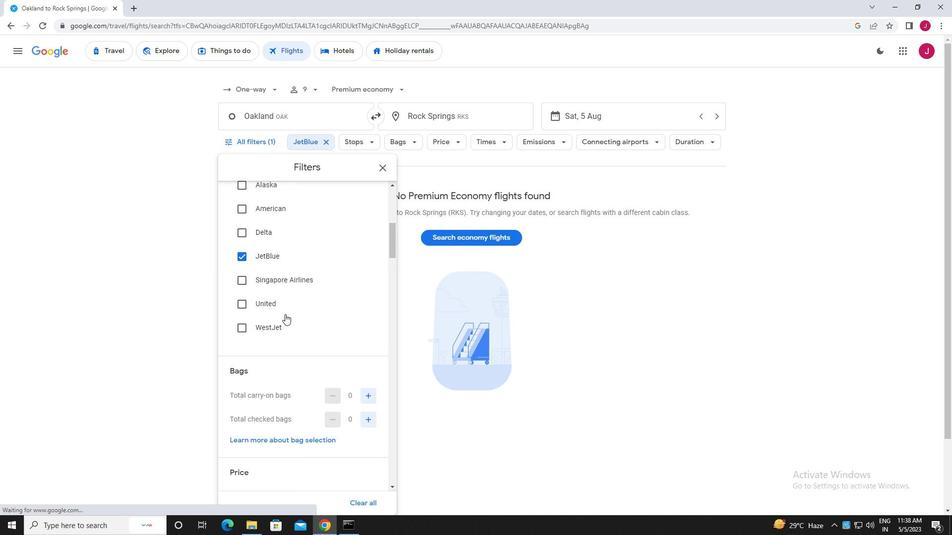 
Action: Mouse scrolled (285, 314) with delta (0, 0)
Screenshot: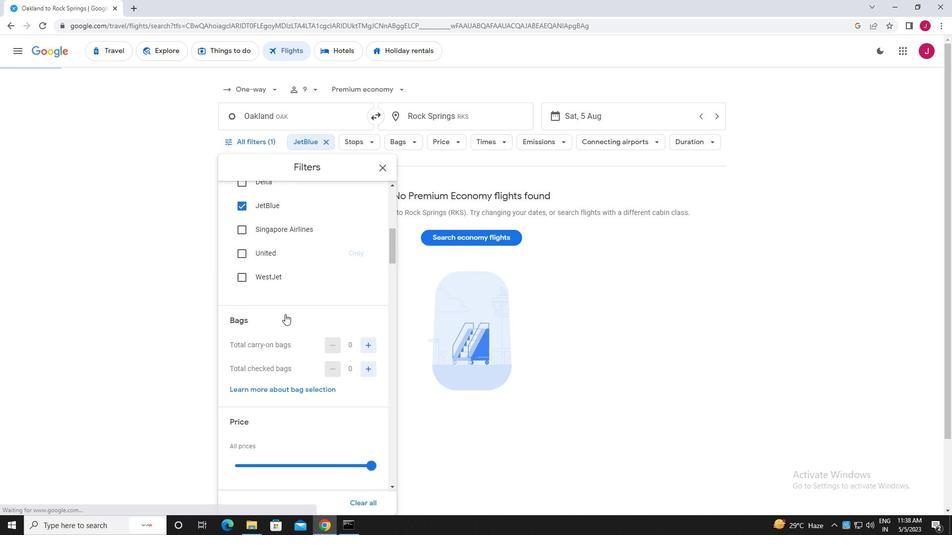 
Action: Mouse scrolled (285, 314) with delta (0, 0)
Screenshot: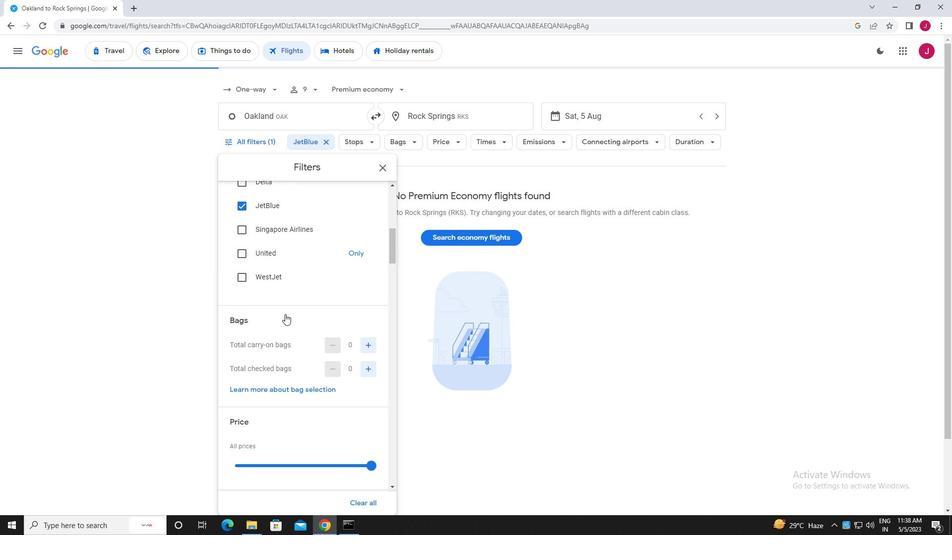 
Action: Mouse moved to (371, 195)
Screenshot: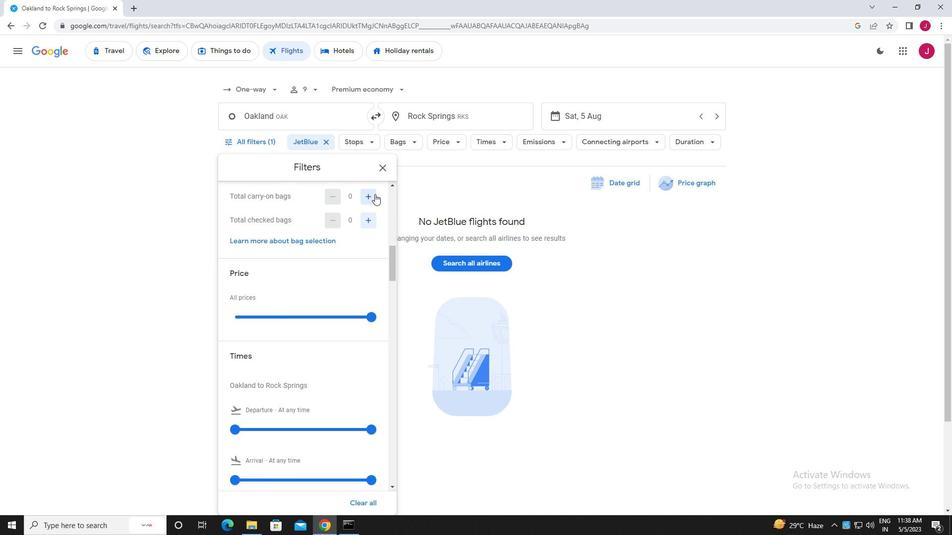 
Action: Mouse pressed left at (371, 195)
Screenshot: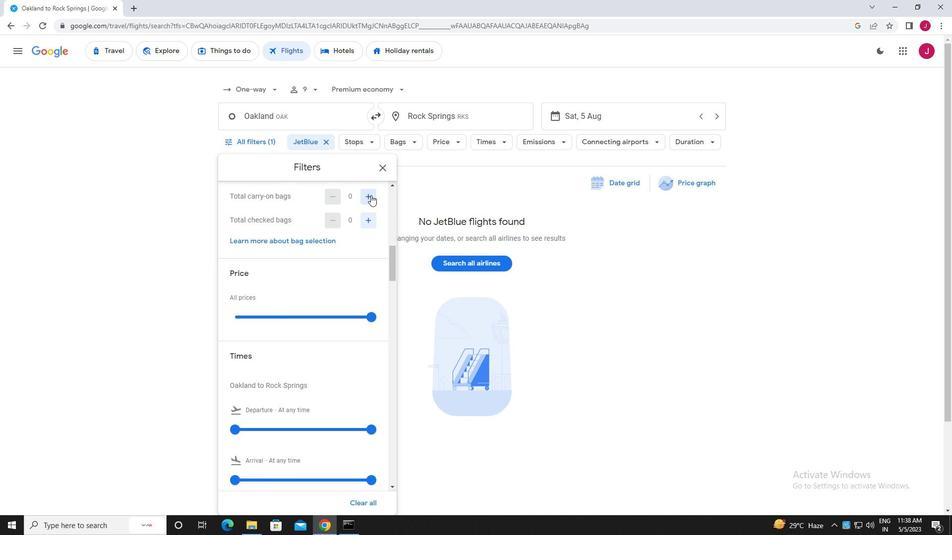 
Action: Mouse pressed left at (371, 195)
Screenshot: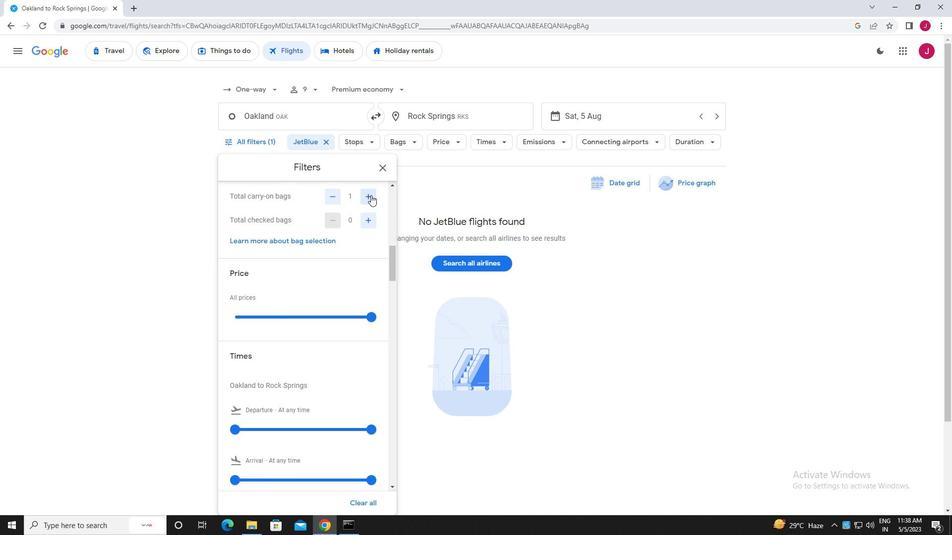 
Action: Mouse moved to (338, 212)
Screenshot: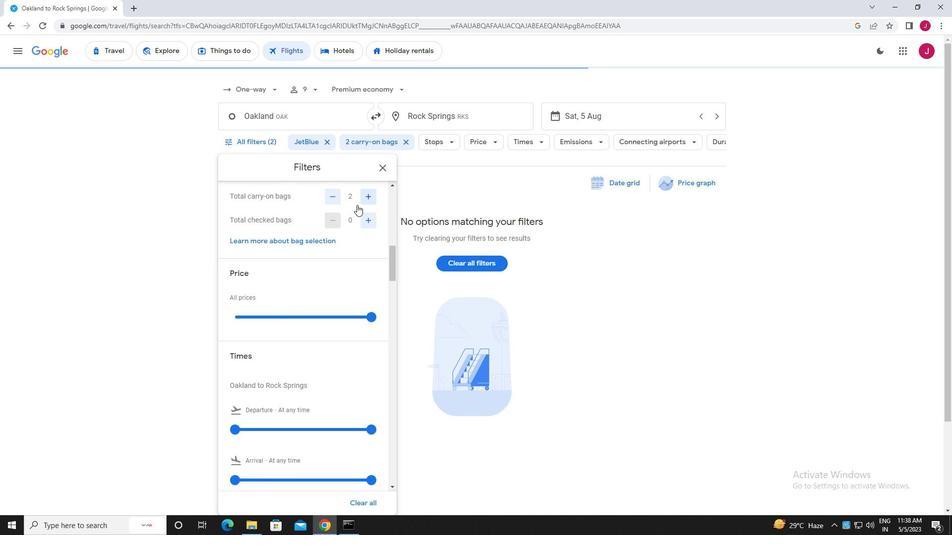 
Action: Mouse scrolled (338, 211) with delta (0, 0)
Screenshot: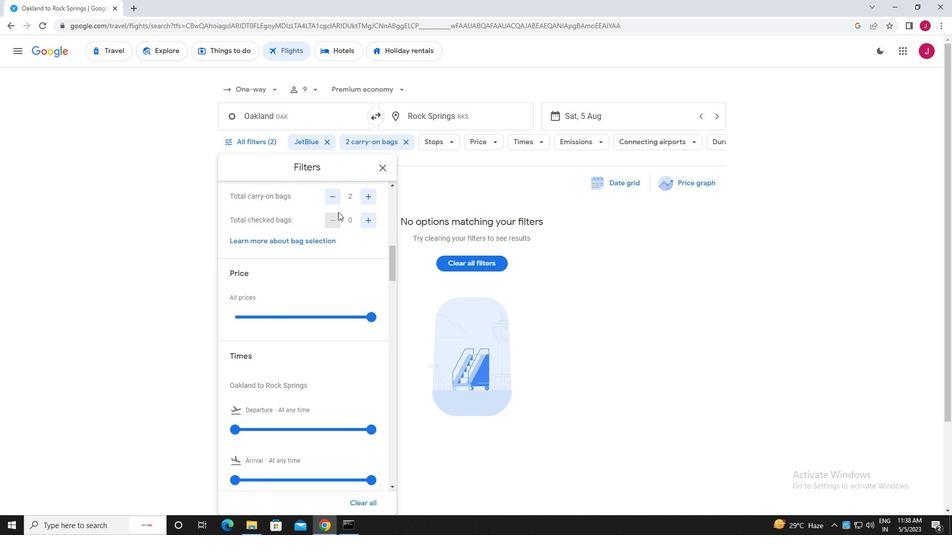 
Action: Mouse scrolled (338, 211) with delta (0, 0)
Screenshot: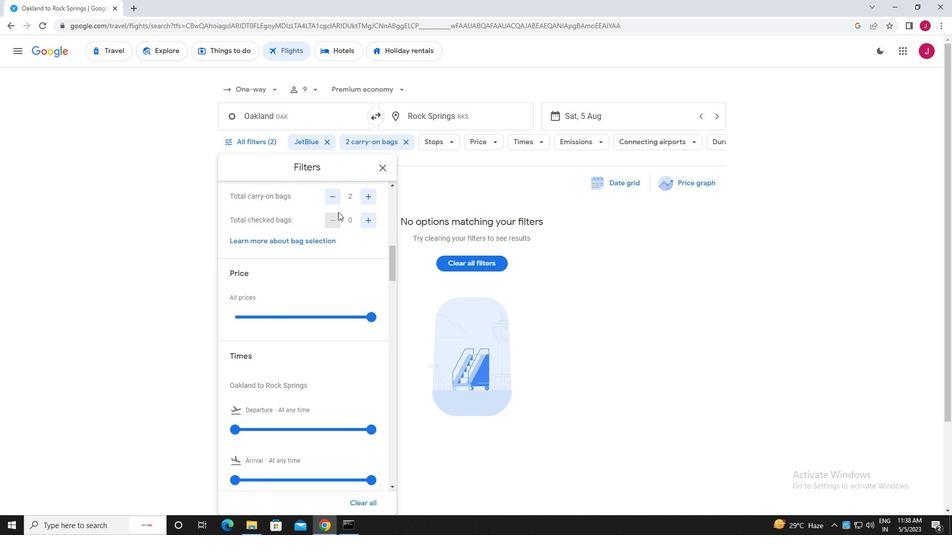
Action: Mouse moved to (371, 218)
Screenshot: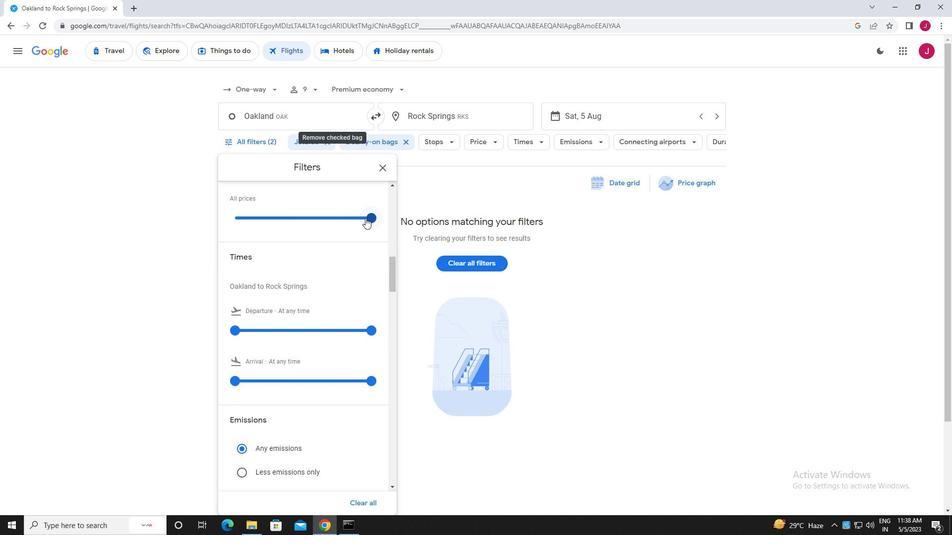 
Action: Mouse pressed left at (371, 218)
Screenshot: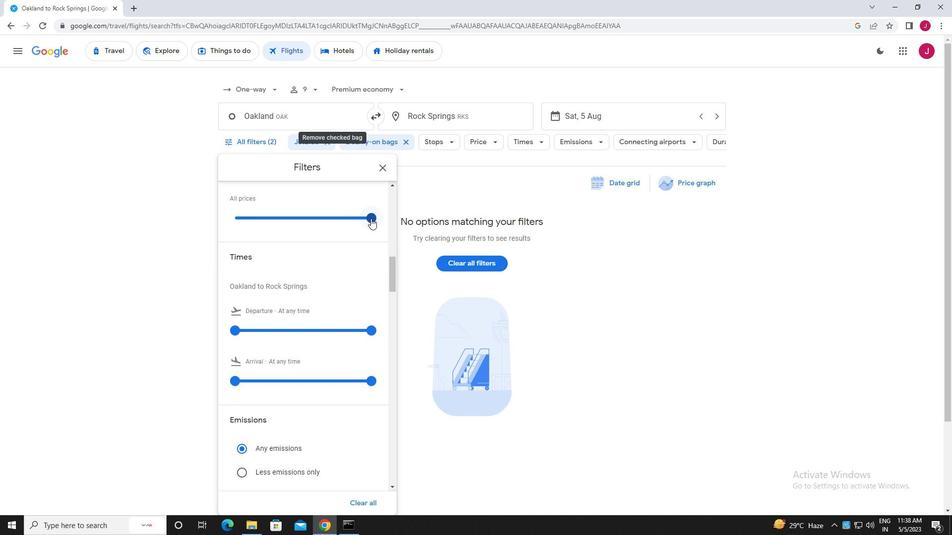 
Action: Mouse moved to (341, 217)
Screenshot: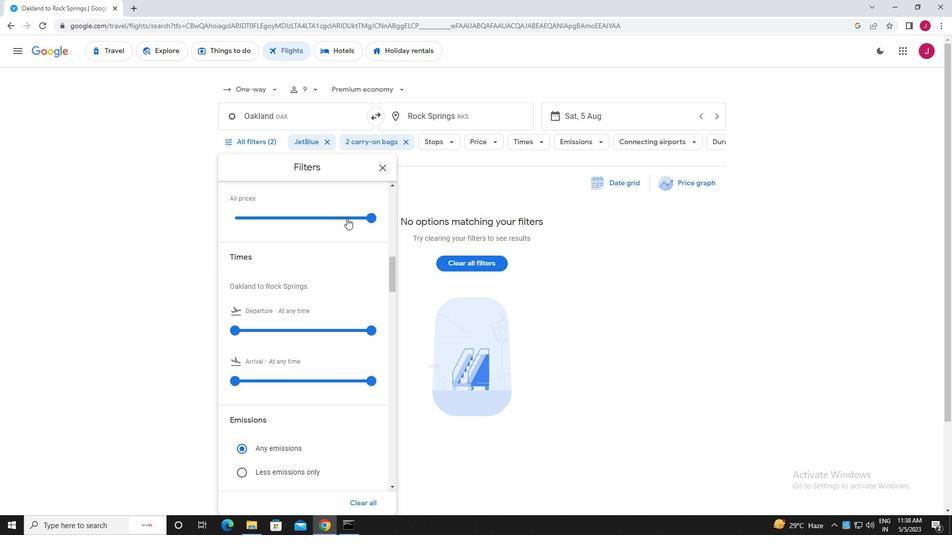 
Action: Mouse scrolled (341, 217) with delta (0, 0)
Screenshot: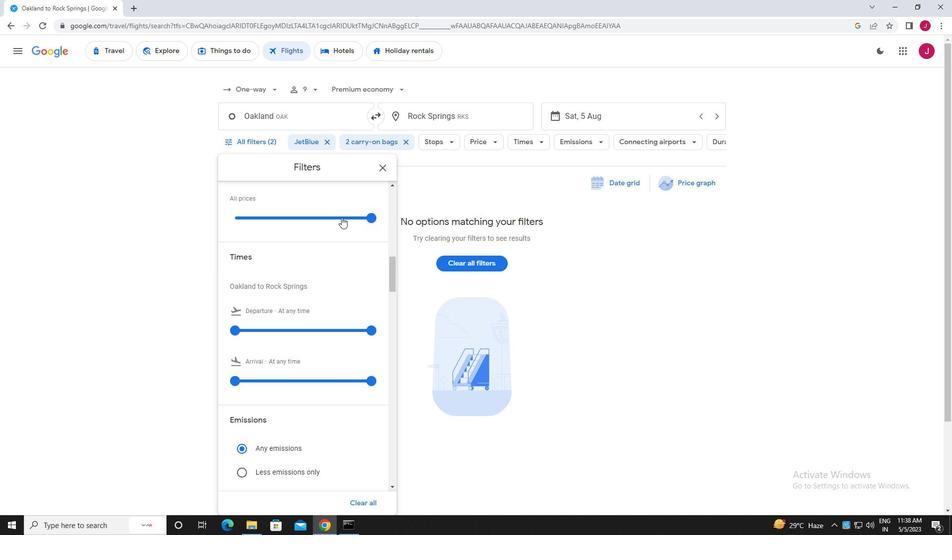 
Action: Mouse moved to (234, 279)
Screenshot: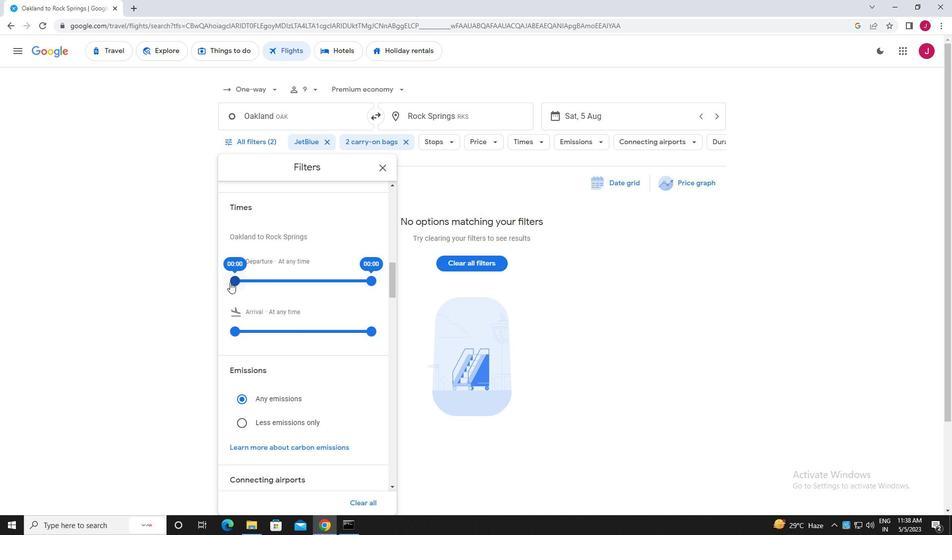 
Action: Mouse pressed left at (234, 279)
Screenshot: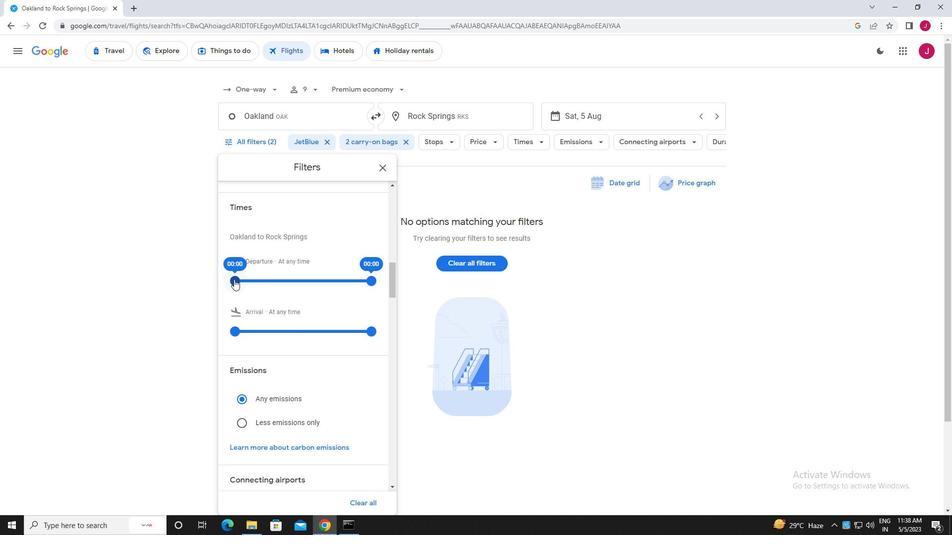 
Action: Mouse moved to (370, 280)
Screenshot: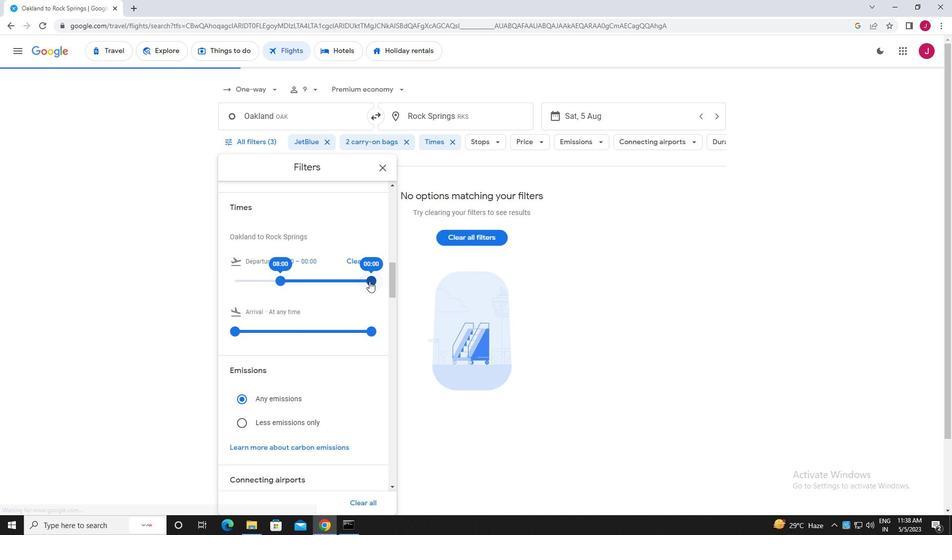 
Action: Mouse pressed left at (370, 280)
Screenshot: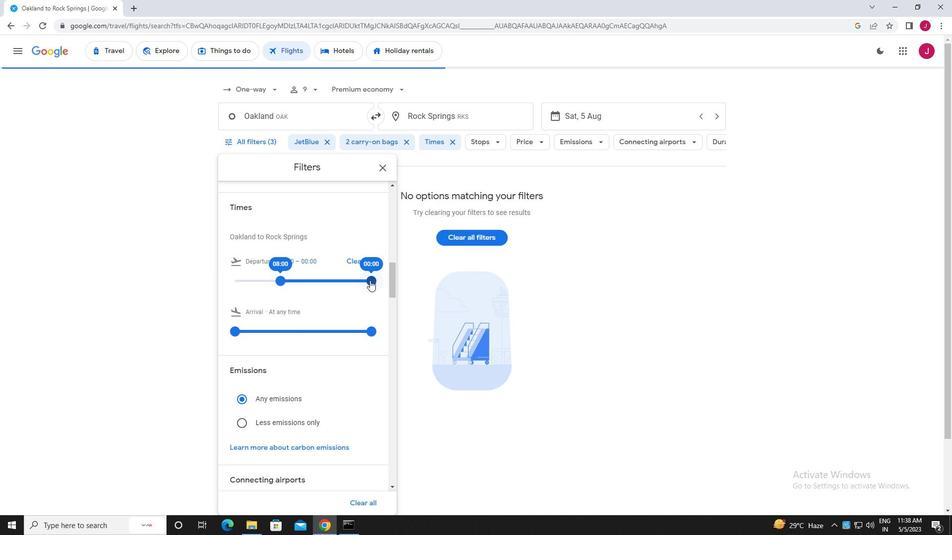 
Action: Mouse moved to (382, 165)
Screenshot: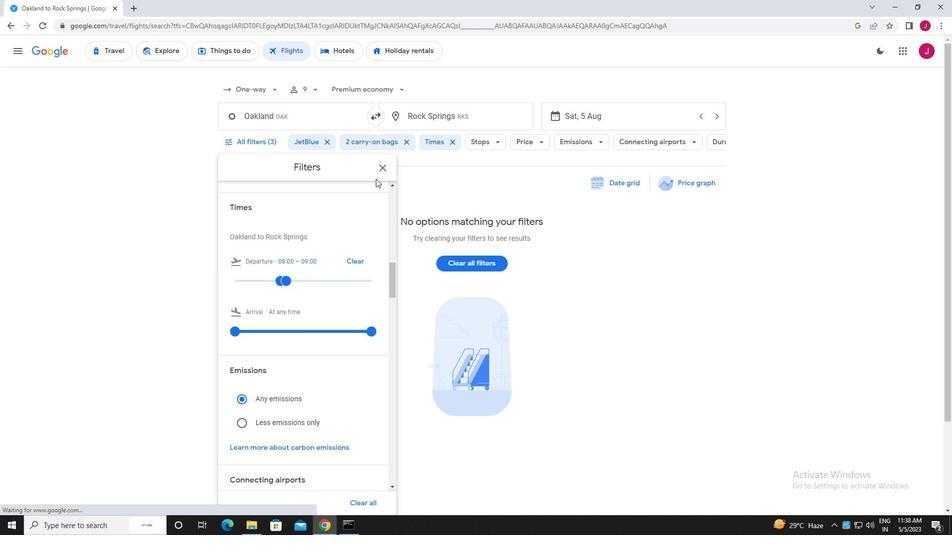 
Action: Mouse pressed left at (382, 165)
Screenshot: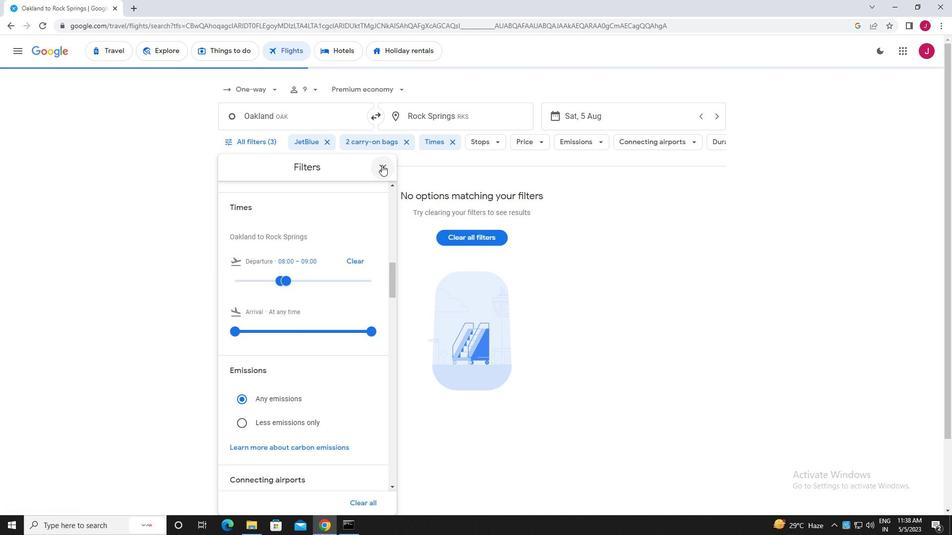 
Action: Mouse moved to (378, 170)
Screenshot: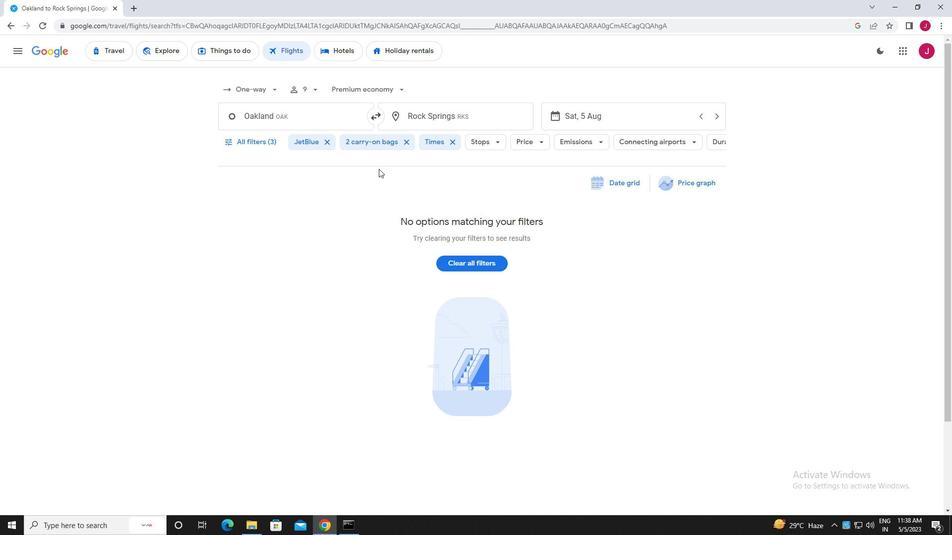 
